 Task: Find connections with filter location Montilla with filter topic #Futurewith filter profile language Potuguese with filter current company Tata Consultancy Services with filter school Zion Matriculation Higher Secondary School with filter industry Wholesale Furniture and Home Furnishings with filter service category Copywriting with filter keywords title Accounting Staff
Action: Mouse moved to (543, 62)
Screenshot: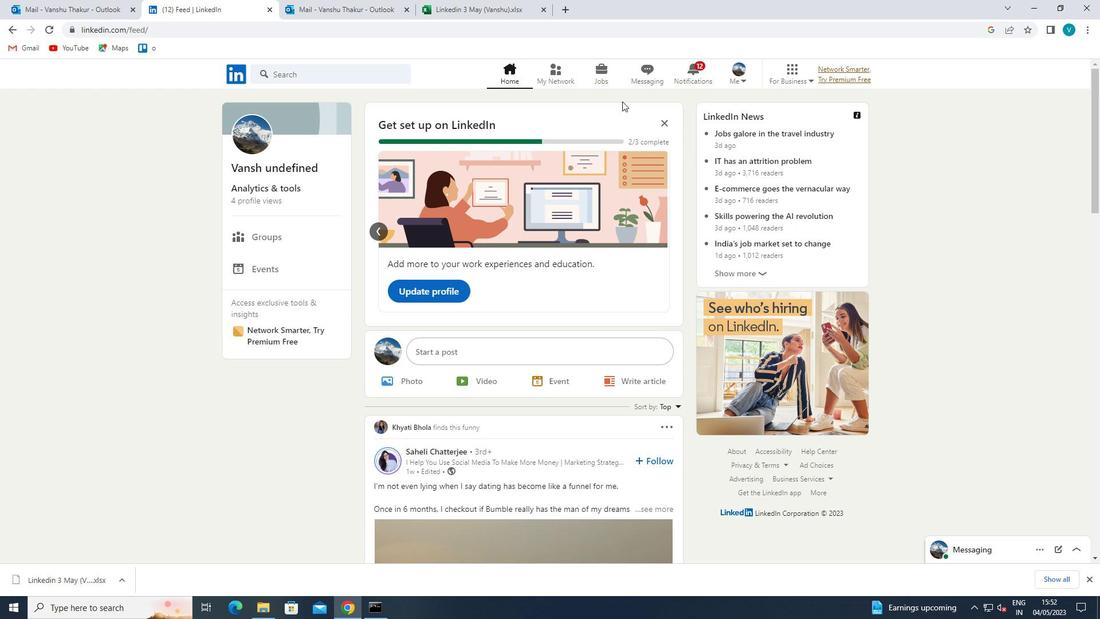 
Action: Mouse pressed left at (543, 62)
Screenshot: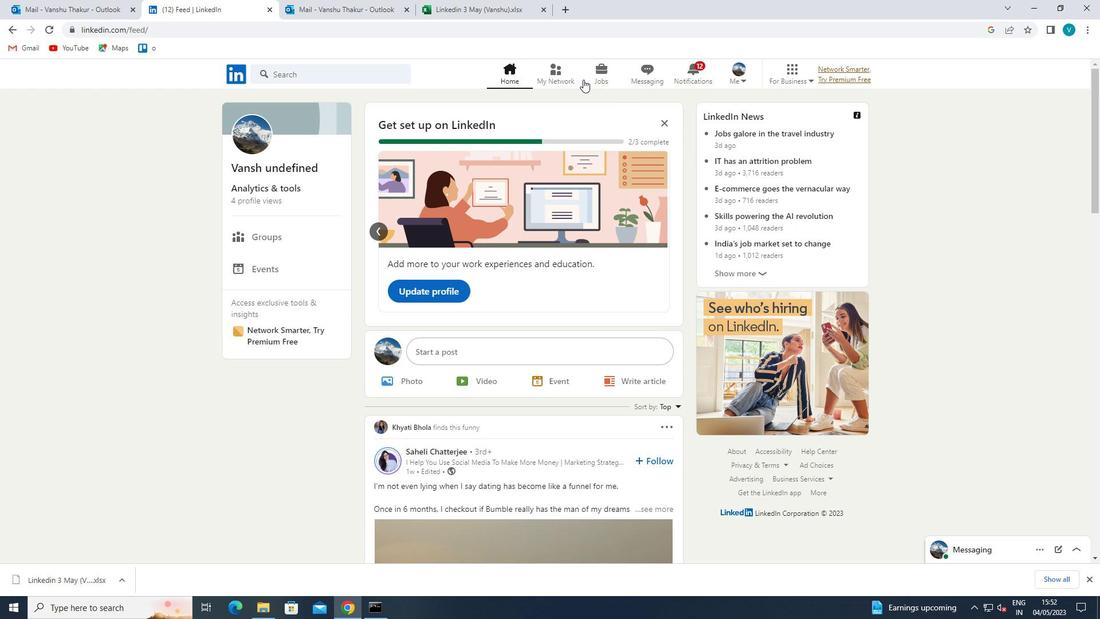 
Action: Mouse moved to (315, 141)
Screenshot: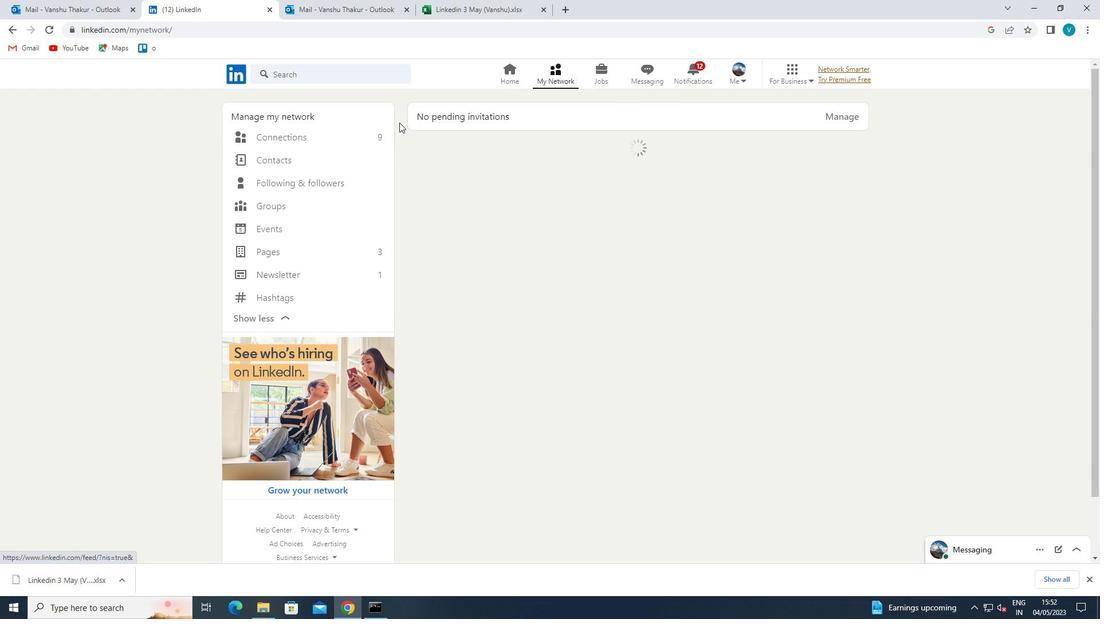 
Action: Mouse pressed left at (315, 141)
Screenshot: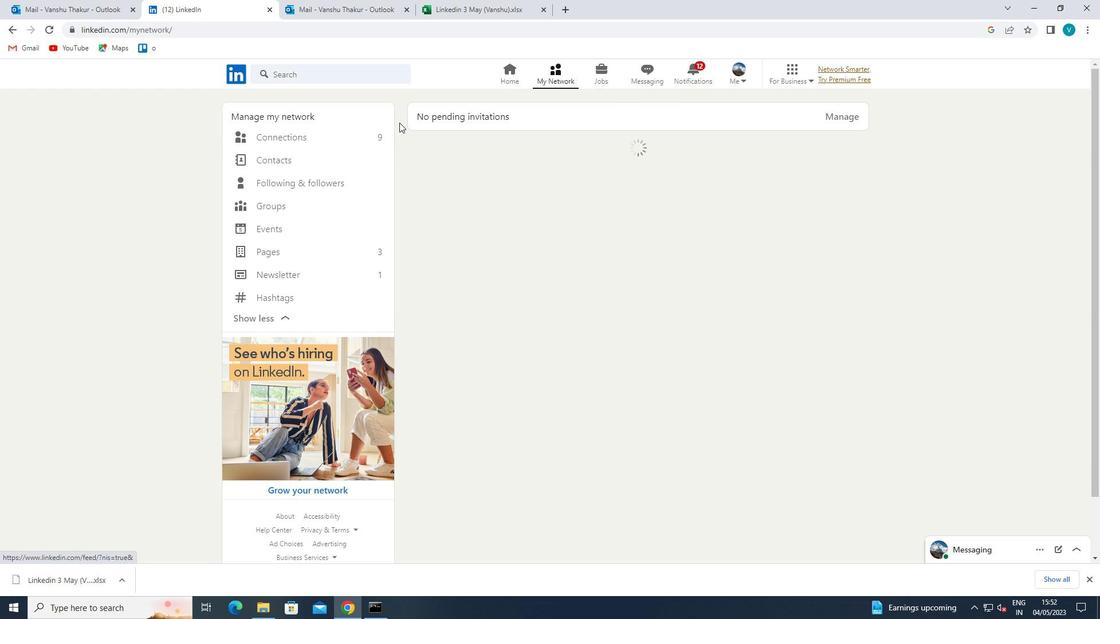 
Action: Mouse moved to (640, 134)
Screenshot: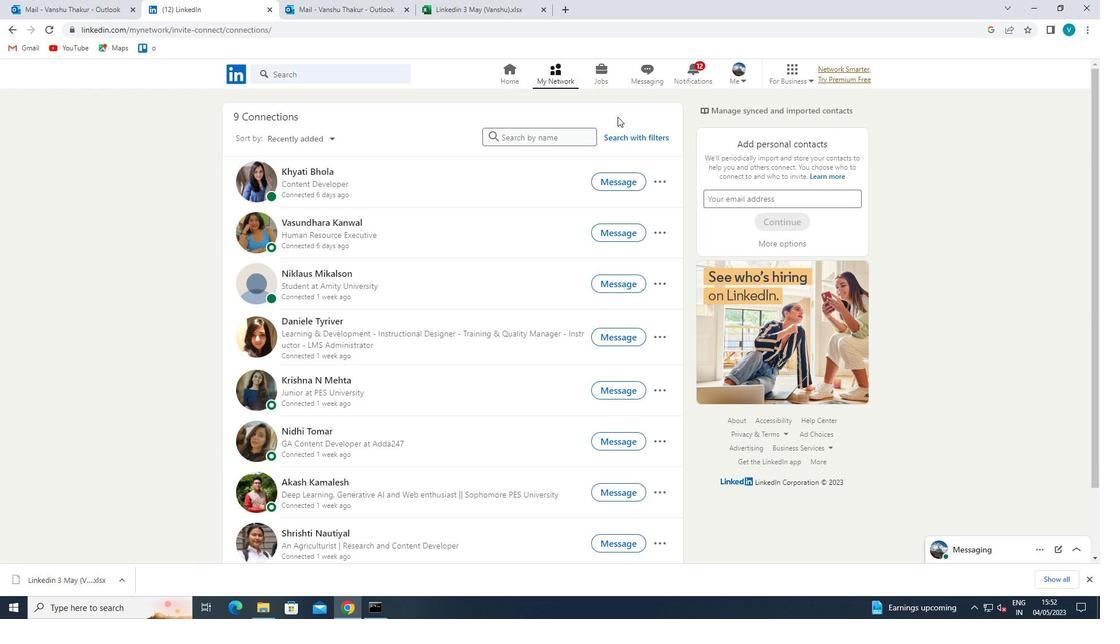 
Action: Mouse pressed left at (640, 134)
Screenshot: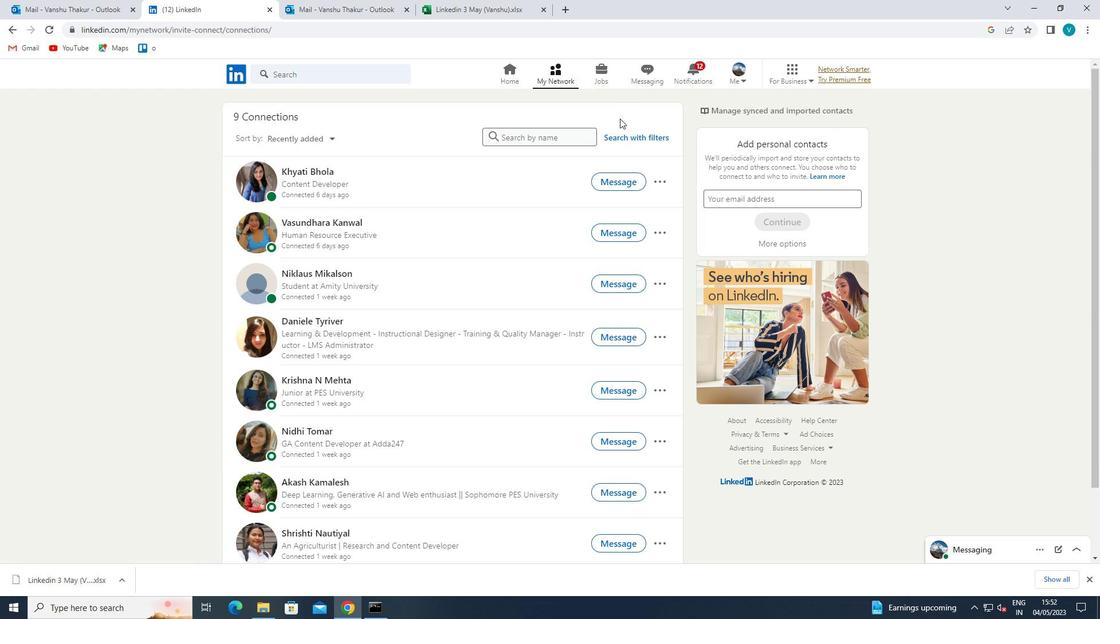 
Action: Mouse moved to (553, 111)
Screenshot: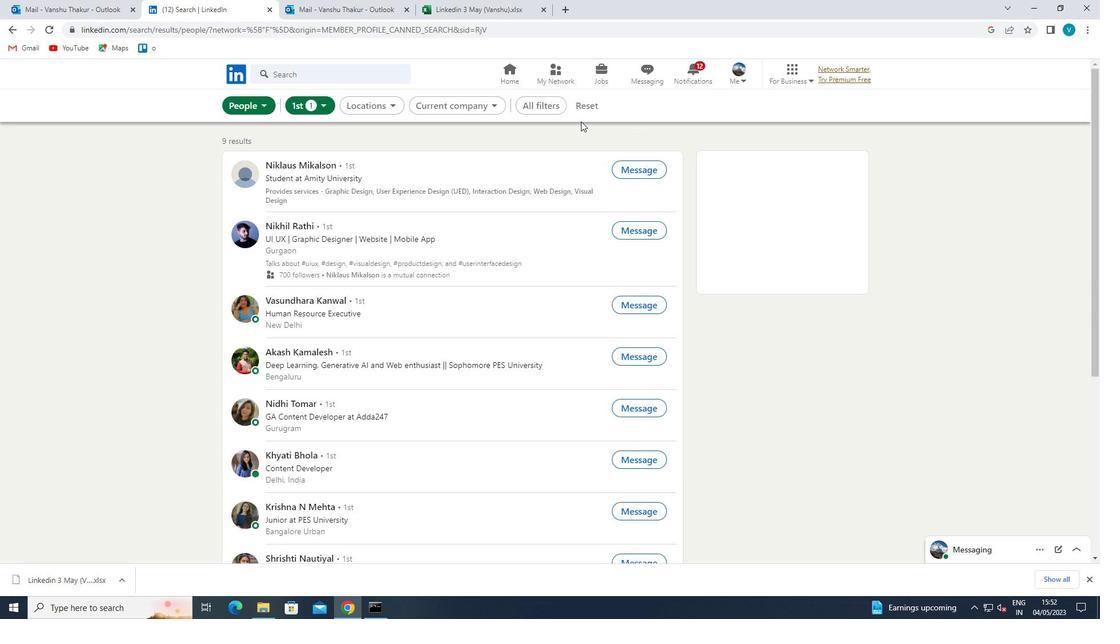 
Action: Mouse pressed left at (553, 111)
Screenshot: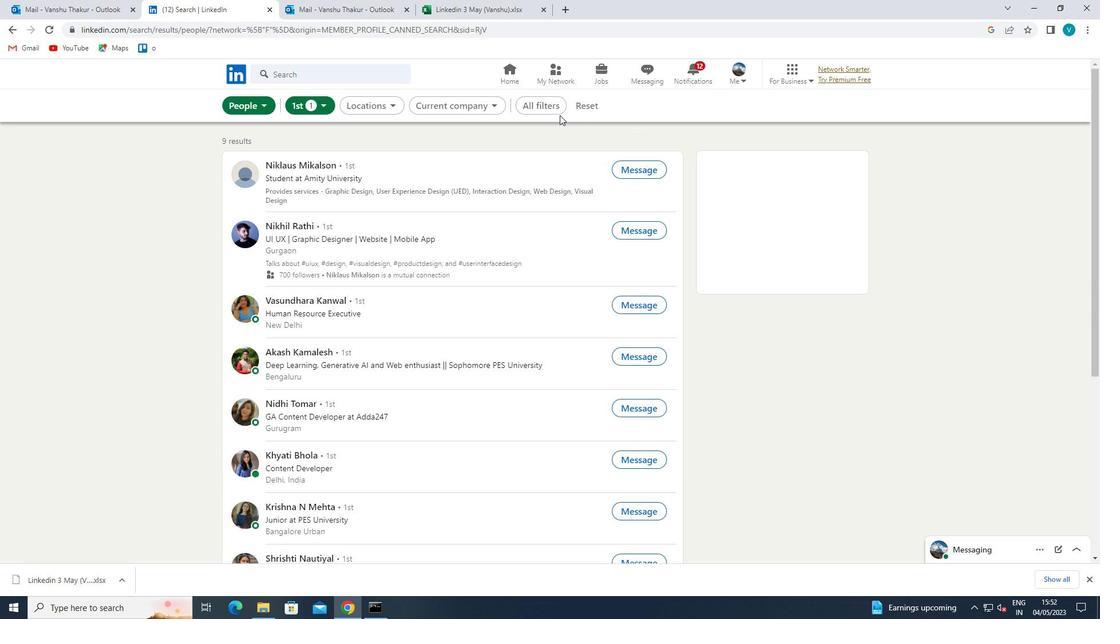 
Action: Mouse moved to (553, 110)
Screenshot: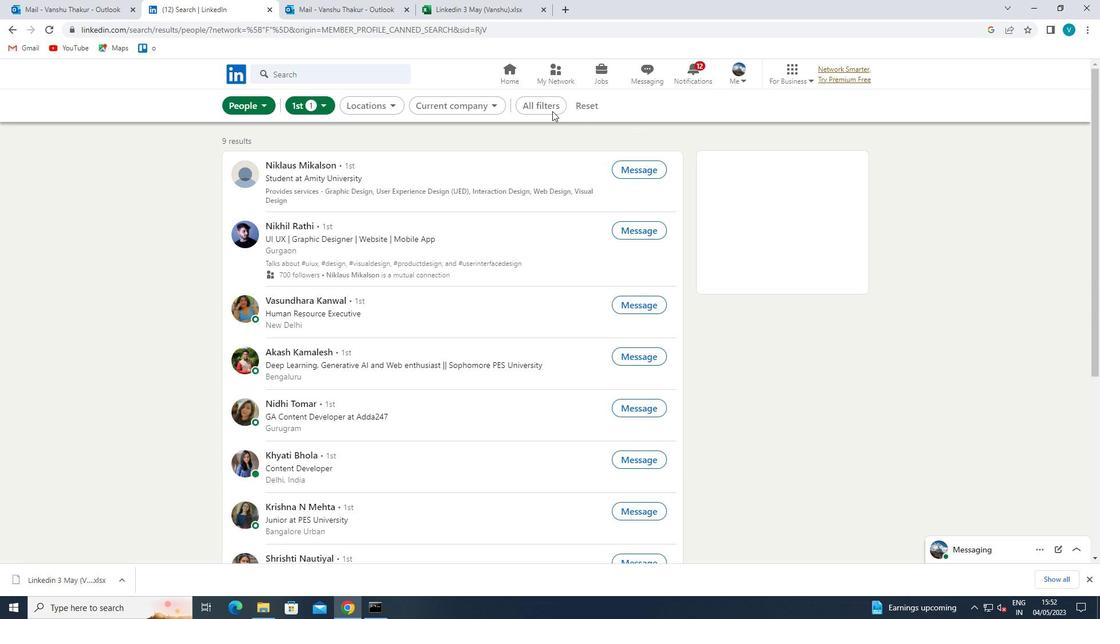 
Action: Mouse pressed left at (553, 110)
Screenshot: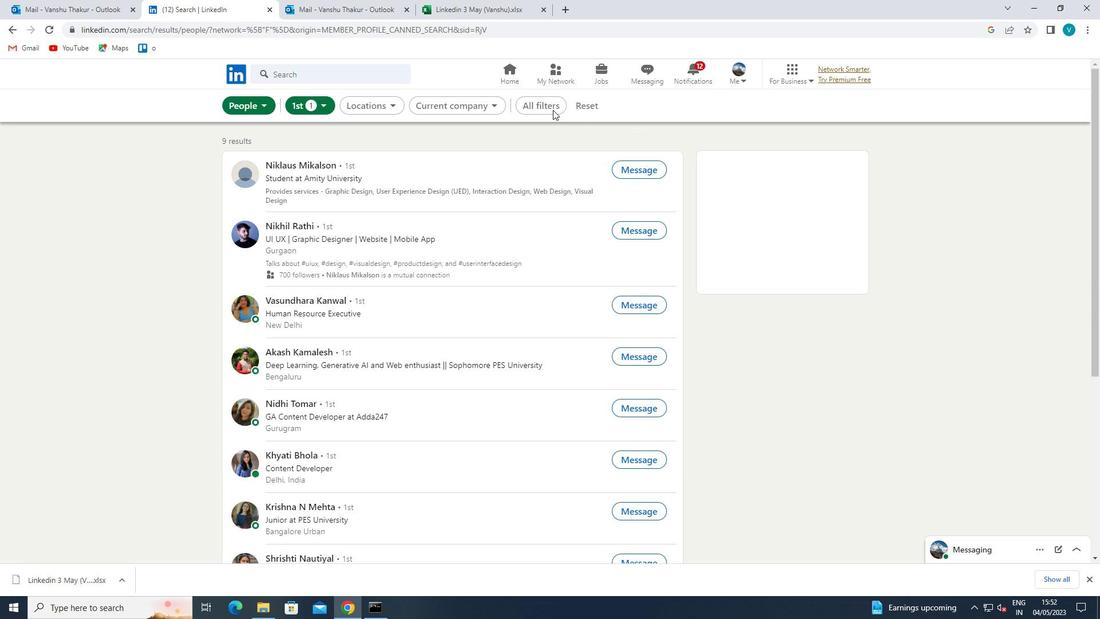 
Action: Mouse moved to (548, 101)
Screenshot: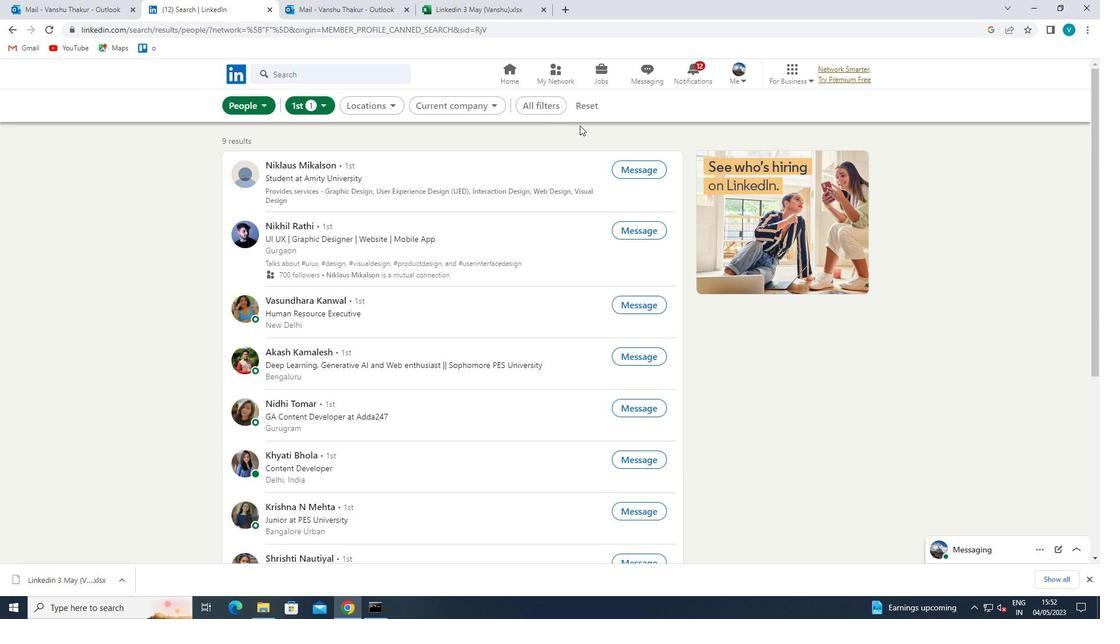 
Action: Mouse pressed left at (548, 101)
Screenshot: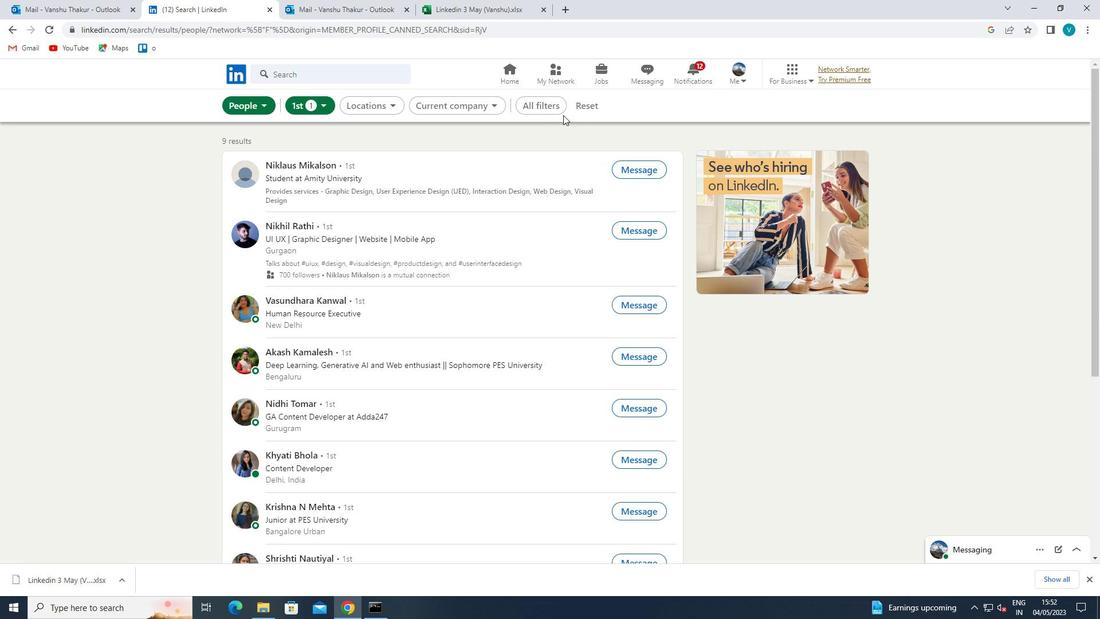 
Action: Mouse moved to (912, 232)
Screenshot: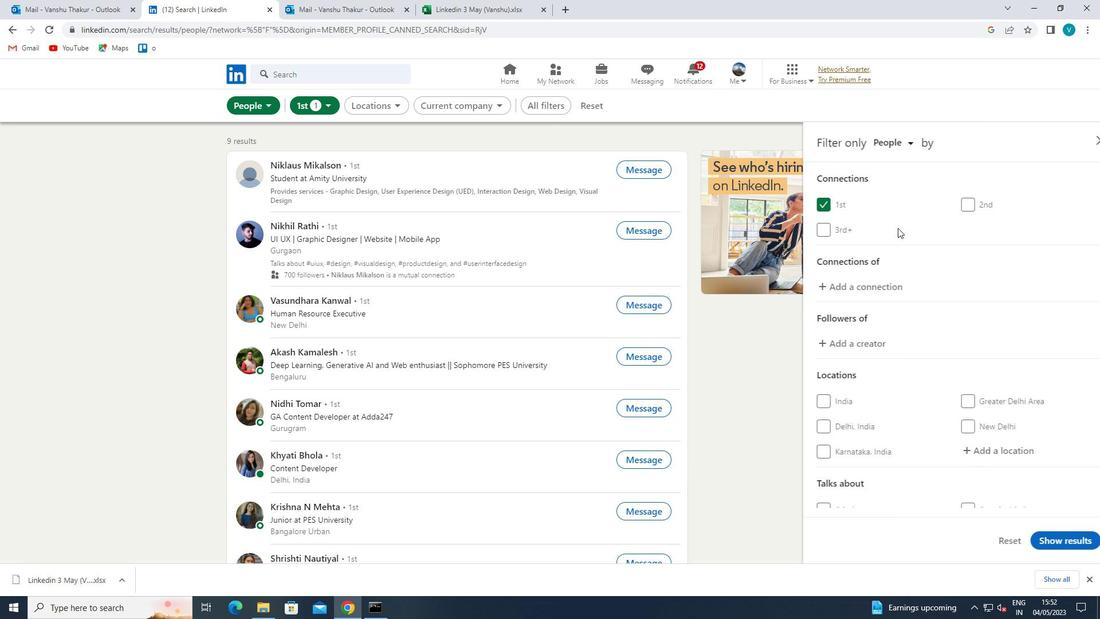 
Action: Mouse scrolled (912, 231) with delta (0, 0)
Screenshot: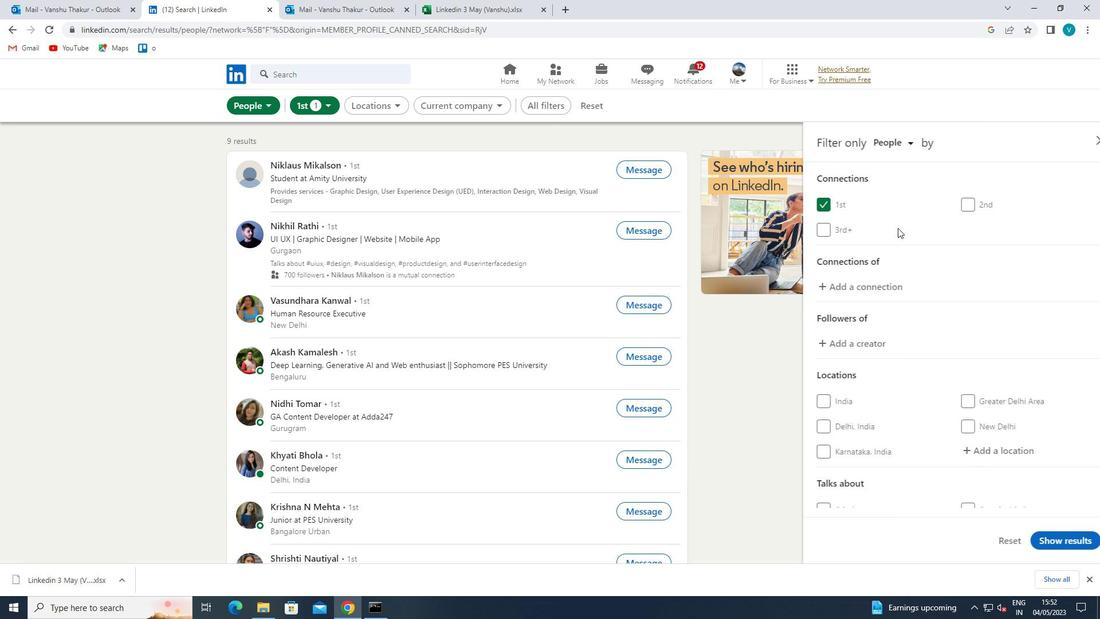 
Action: Mouse moved to (913, 234)
Screenshot: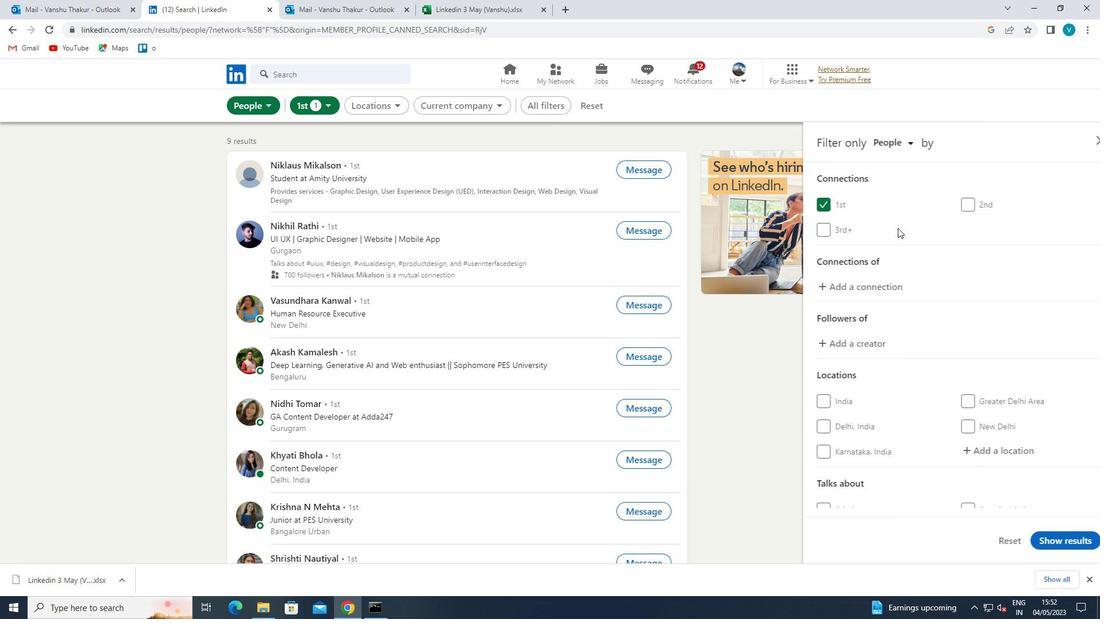
Action: Mouse scrolled (913, 233) with delta (0, 0)
Screenshot: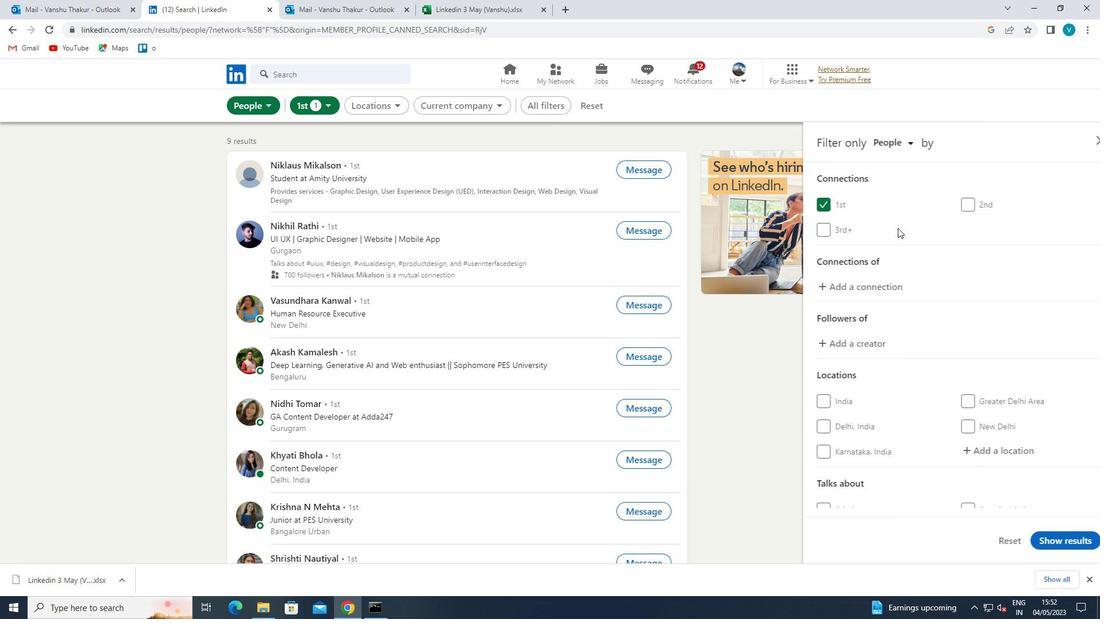 
Action: Mouse moved to (973, 325)
Screenshot: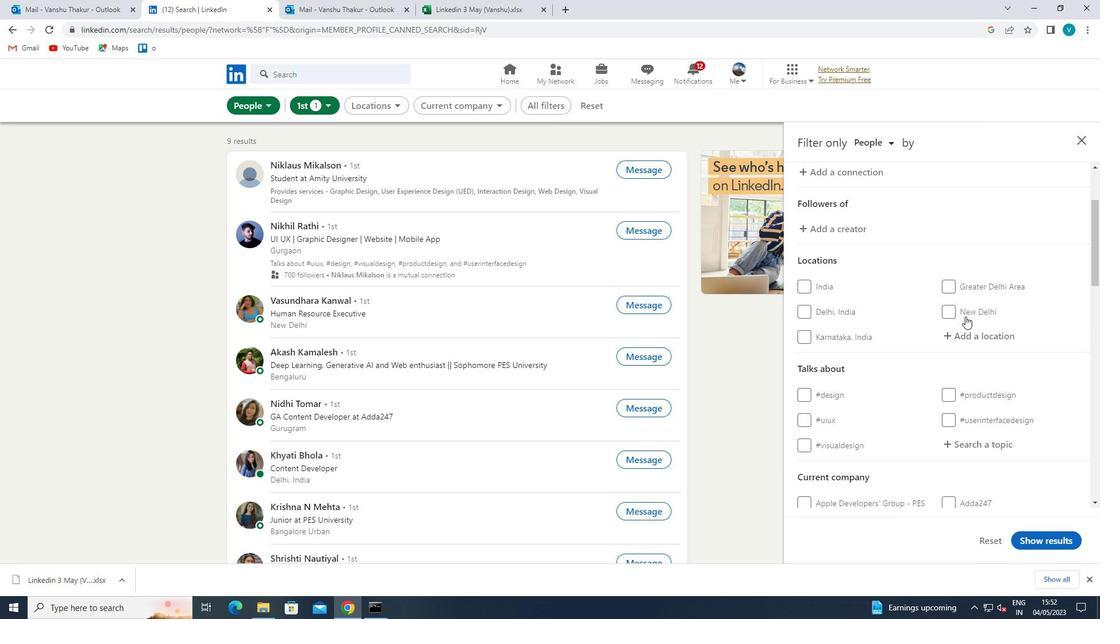 
Action: Mouse pressed left at (973, 325)
Screenshot: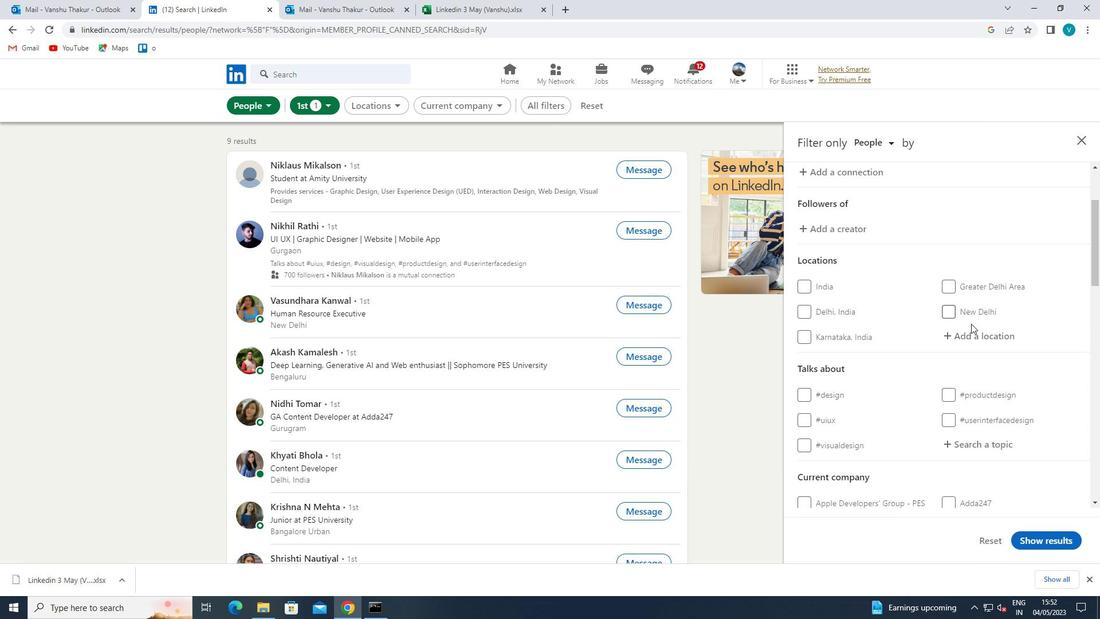 
Action: Mouse moved to (974, 327)
Screenshot: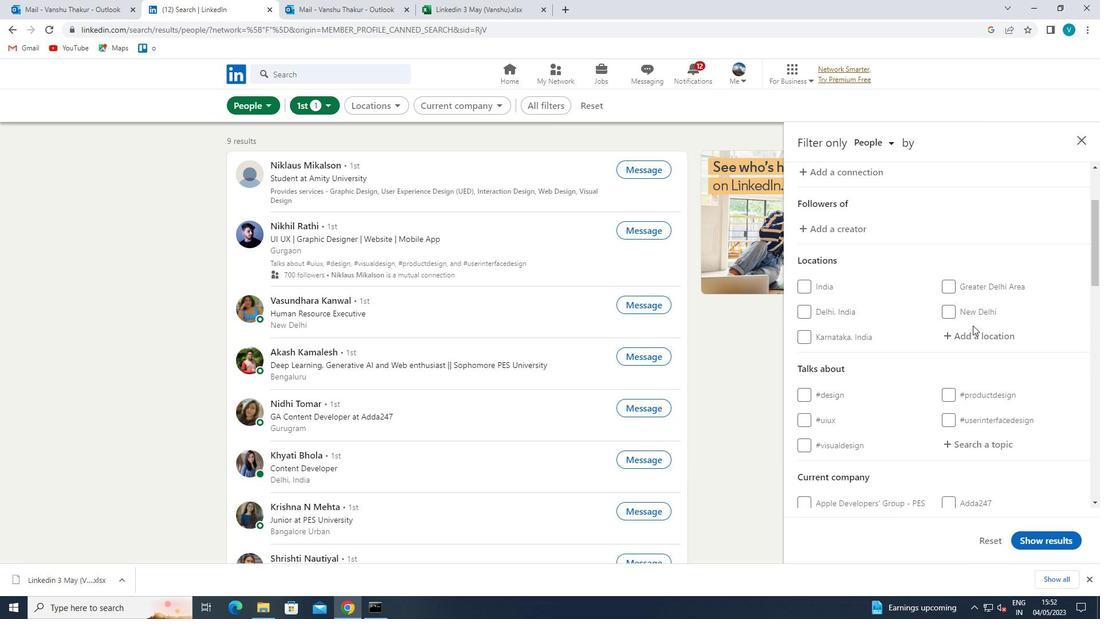 
Action: Mouse pressed left at (974, 327)
Screenshot: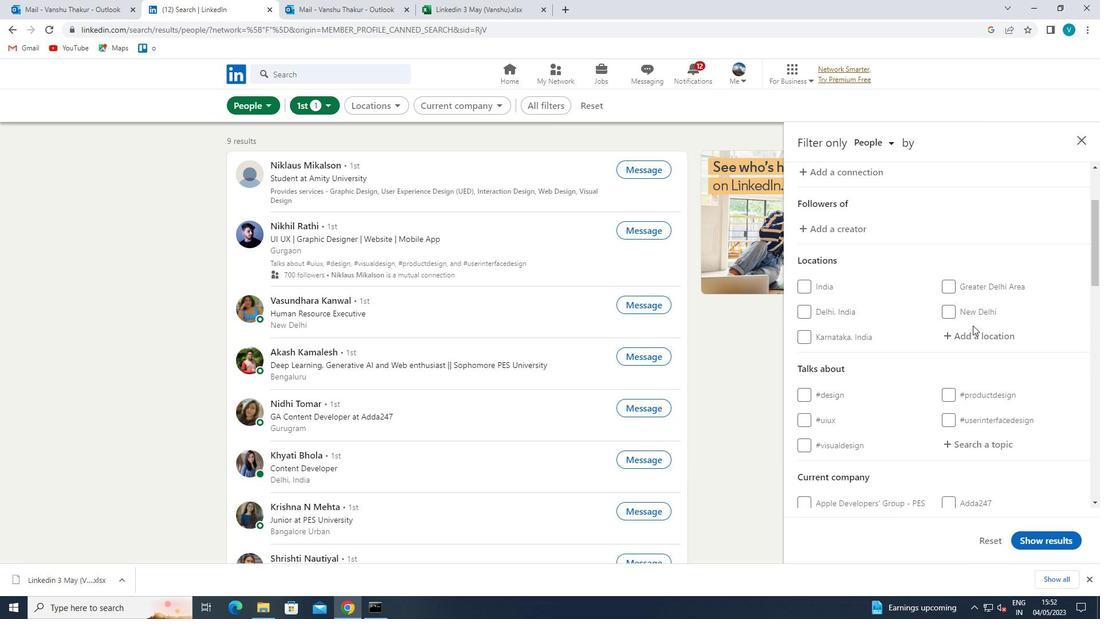 
Action: Mouse moved to (791, 223)
Screenshot: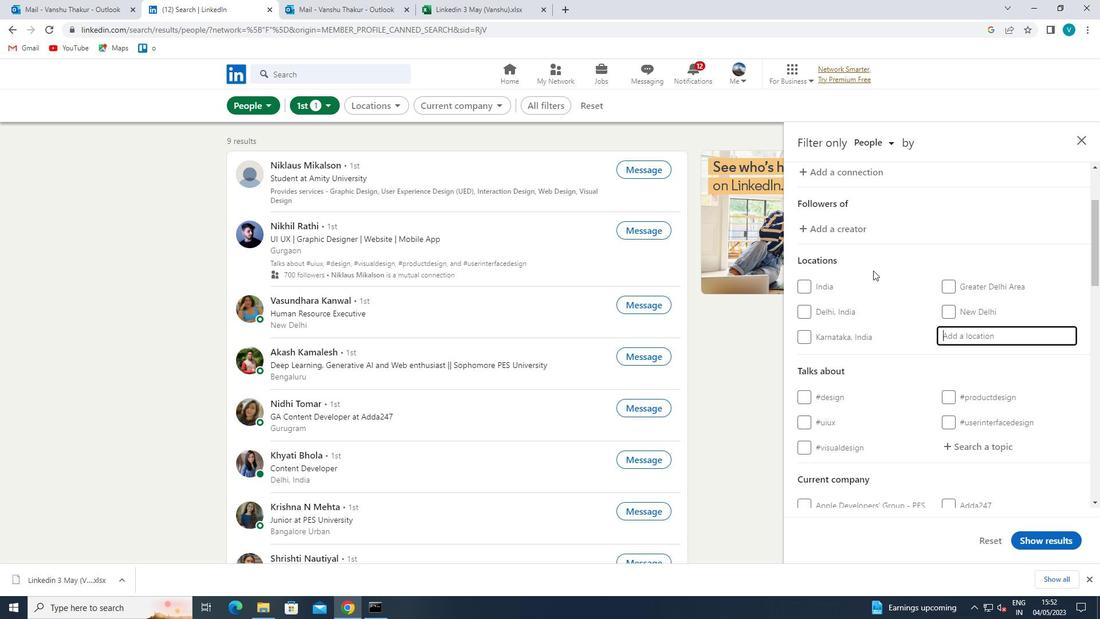
Action: Key pressed <Key.shift>MONTILLA
Screenshot: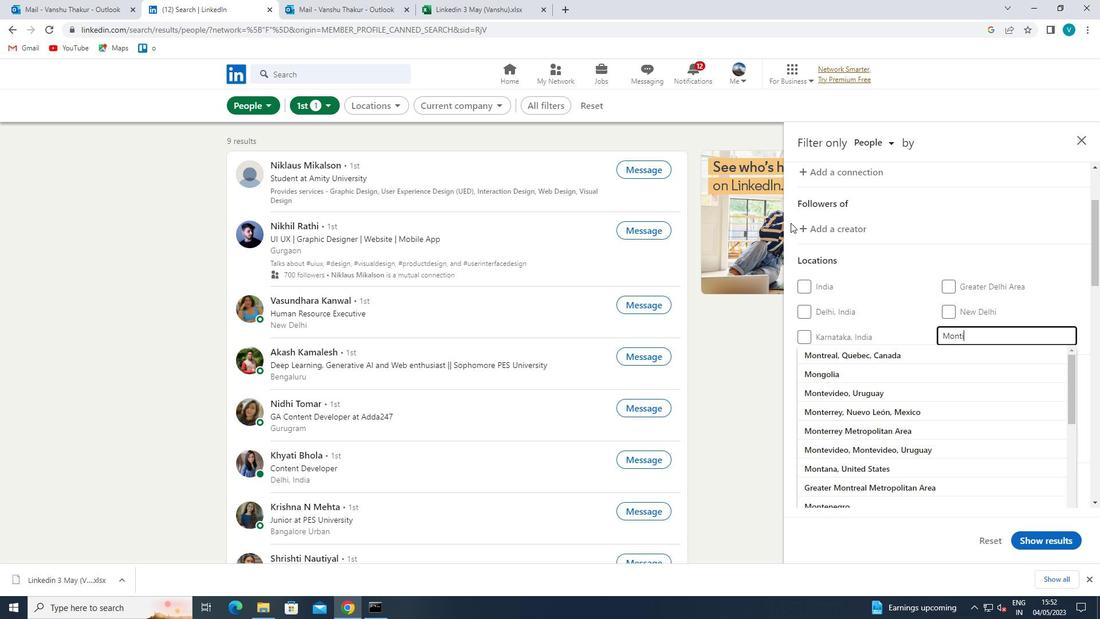 
Action: Mouse moved to (857, 358)
Screenshot: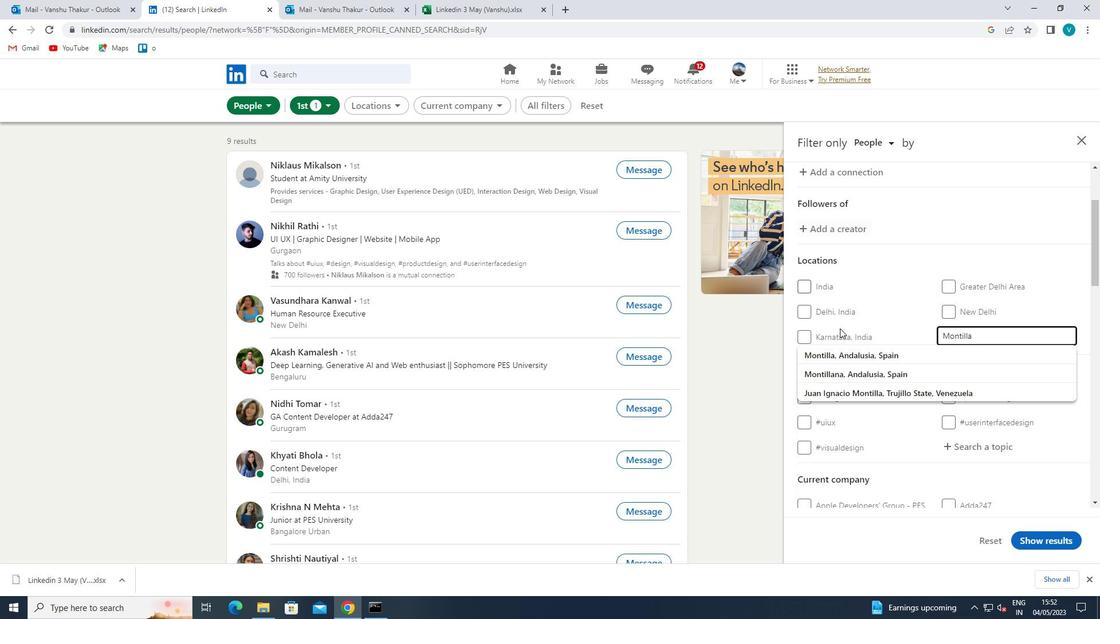 
Action: Mouse pressed left at (857, 358)
Screenshot: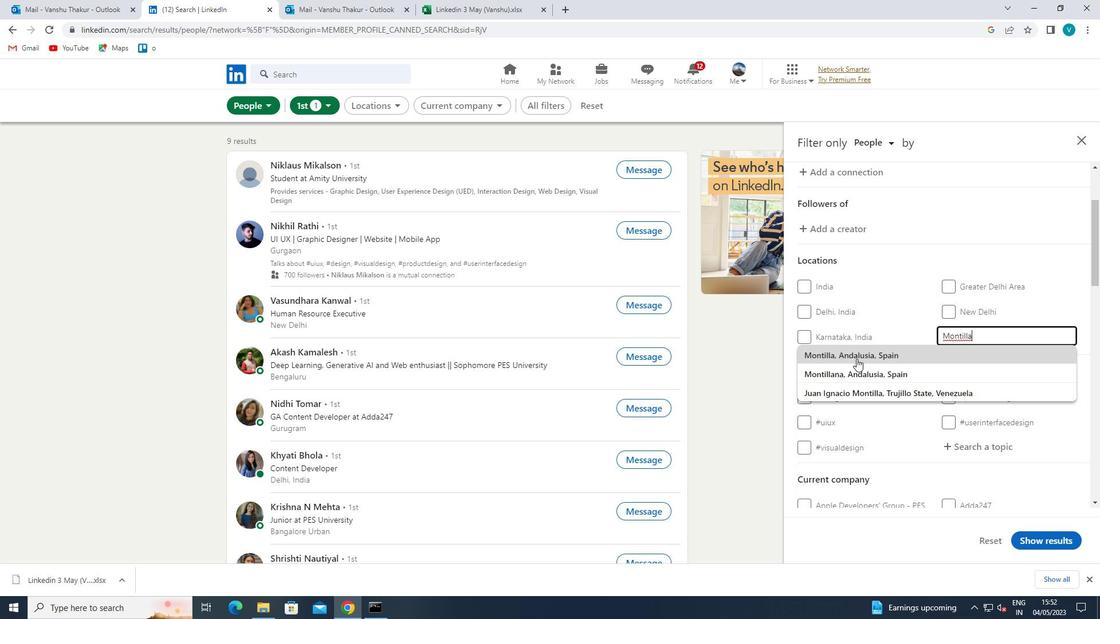 
Action: Mouse moved to (889, 326)
Screenshot: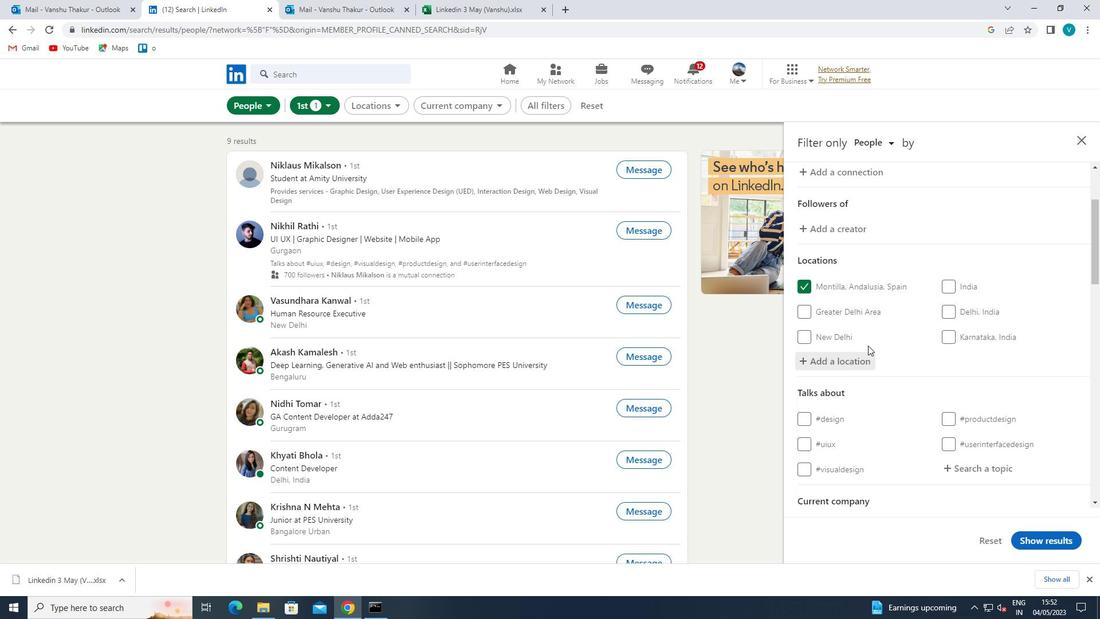 
Action: Mouse scrolled (889, 325) with delta (0, 0)
Screenshot: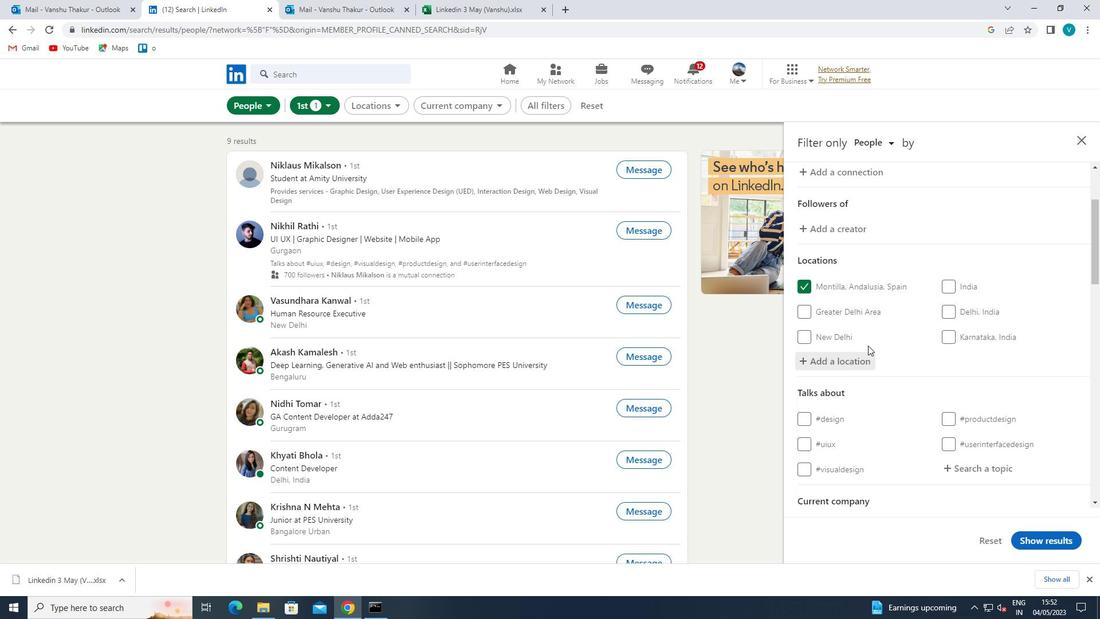 
Action: Mouse moved to (892, 323)
Screenshot: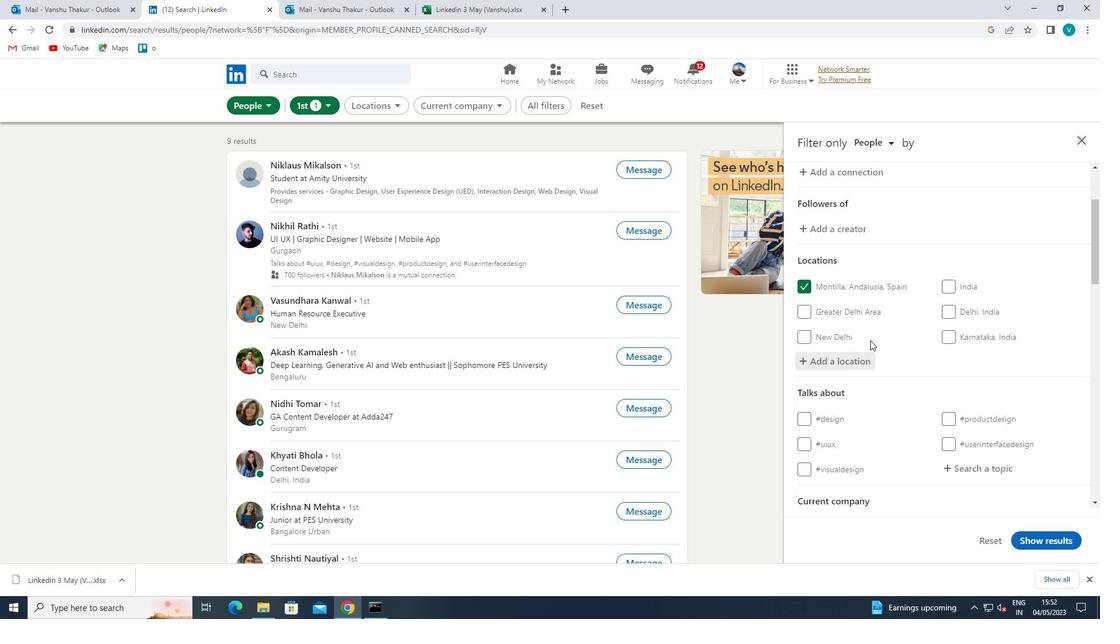 
Action: Mouse scrolled (892, 323) with delta (0, 0)
Screenshot: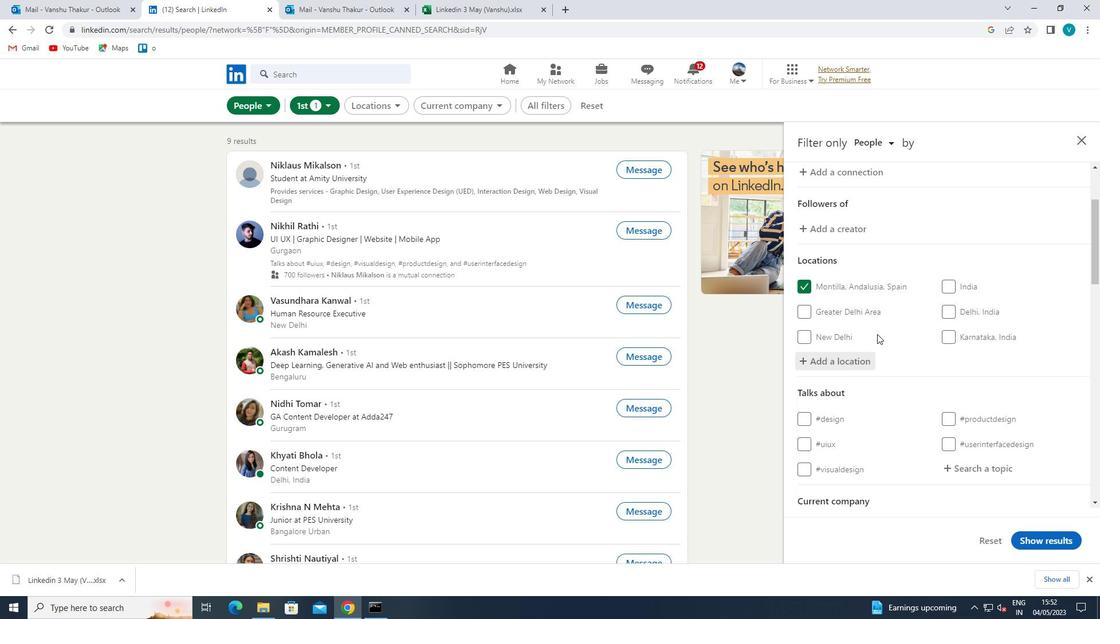 
Action: Mouse moved to (942, 344)
Screenshot: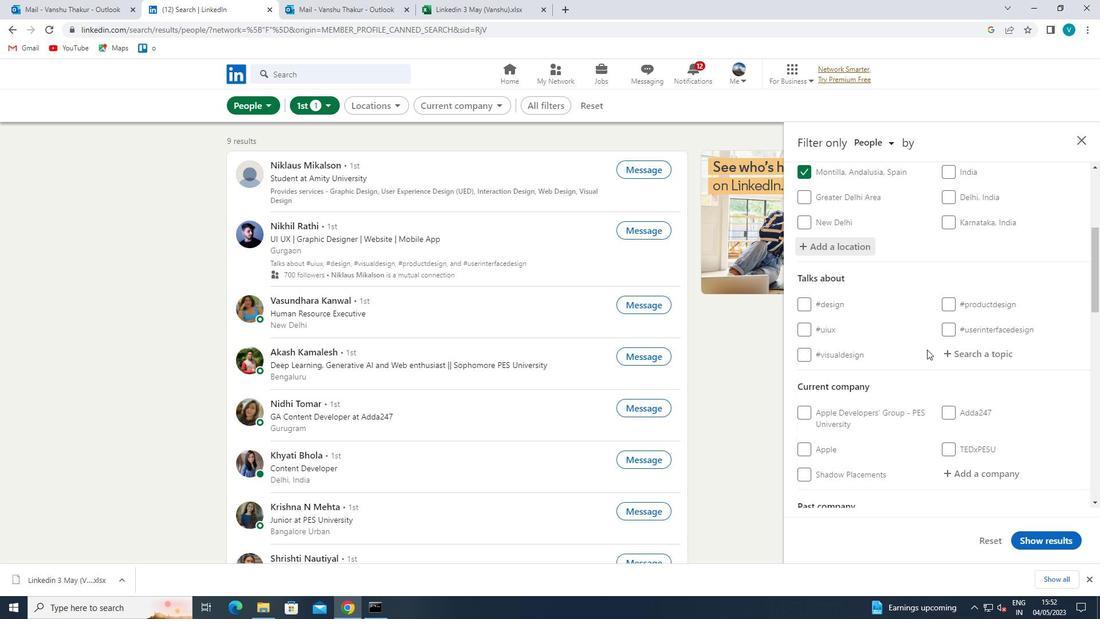 
Action: Mouse pressed left at (942, 344)
Screenshot: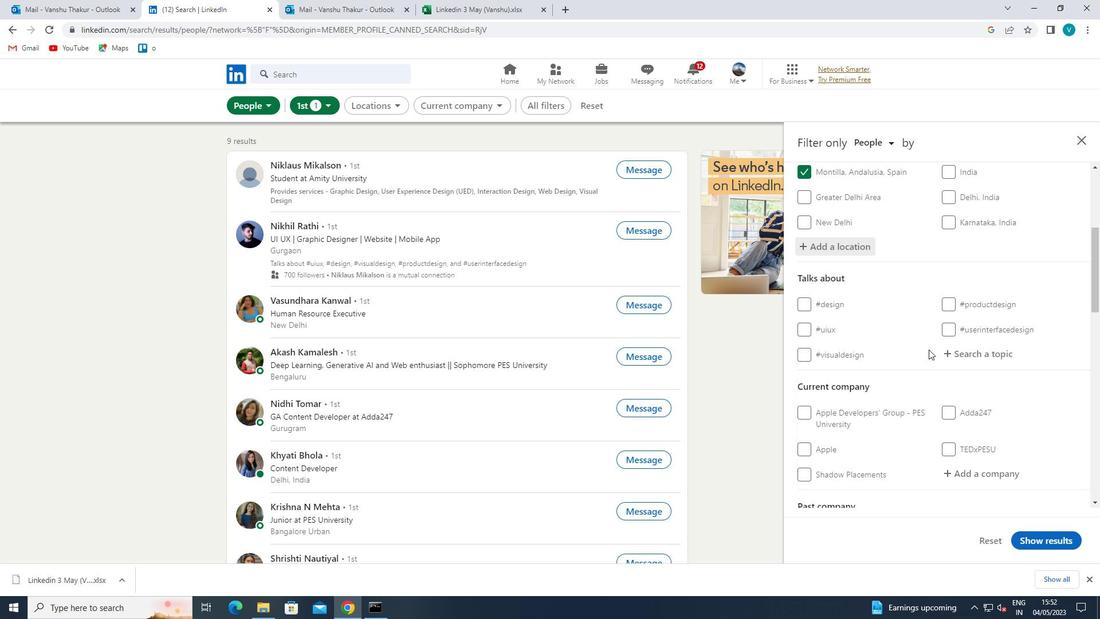 
Action: Mouse moved to (818, 290)
Screenshot: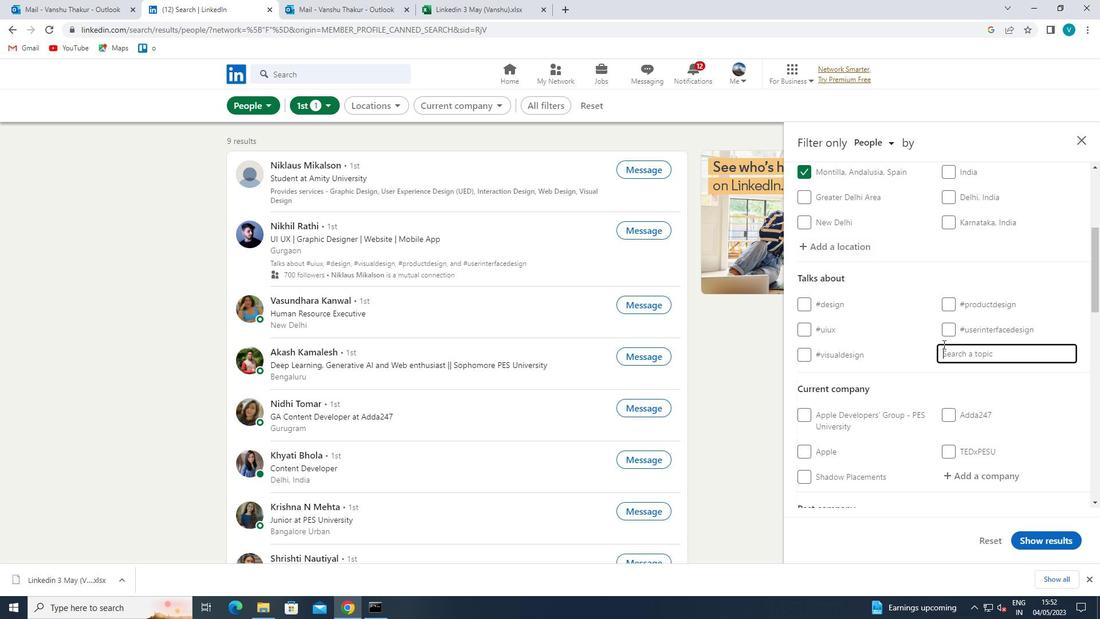 
Action: Key pressed FUTURE
Screenshot: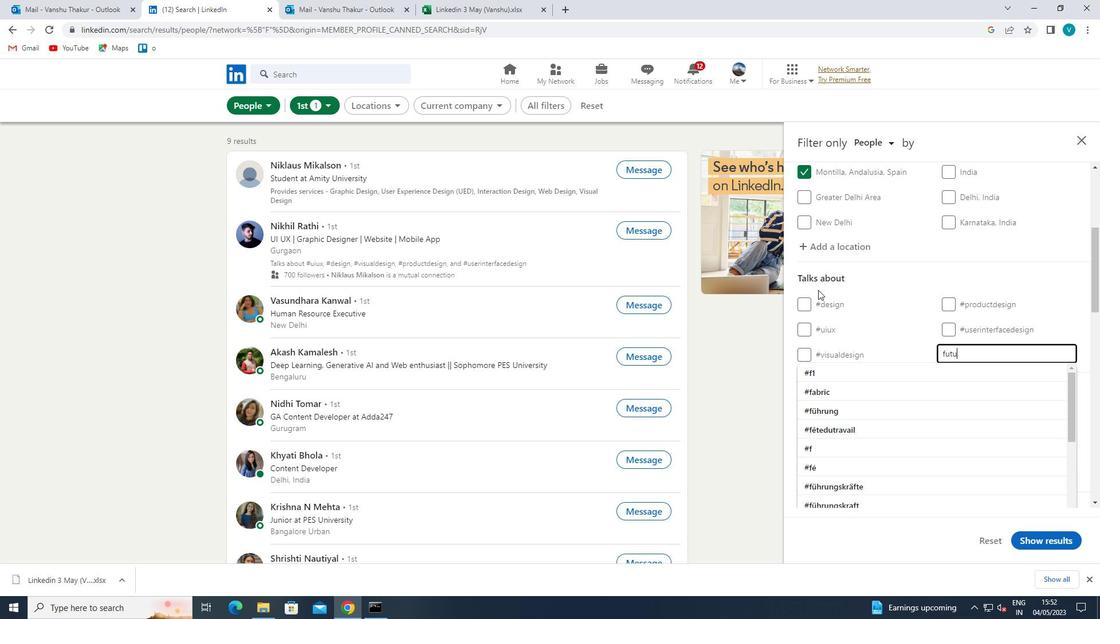 
Action: Mouse moved to (859, 368)
Screenshot: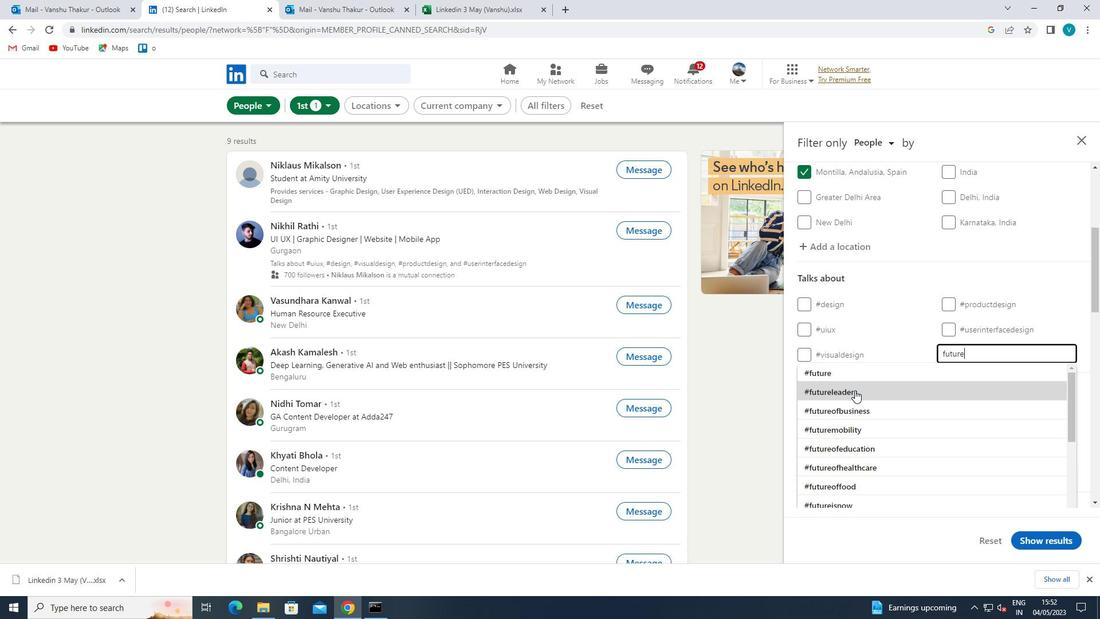 
Action: Mouse pressed left at (859, 368)
Screenshot: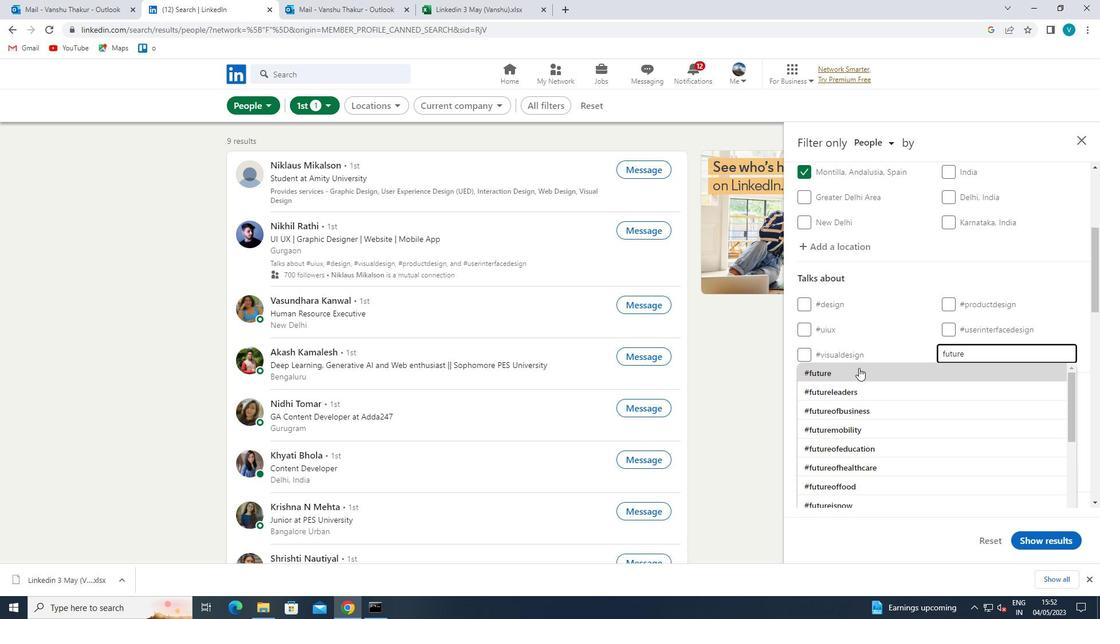 
Action: Mouse moved to (861, 366)
Screenshot: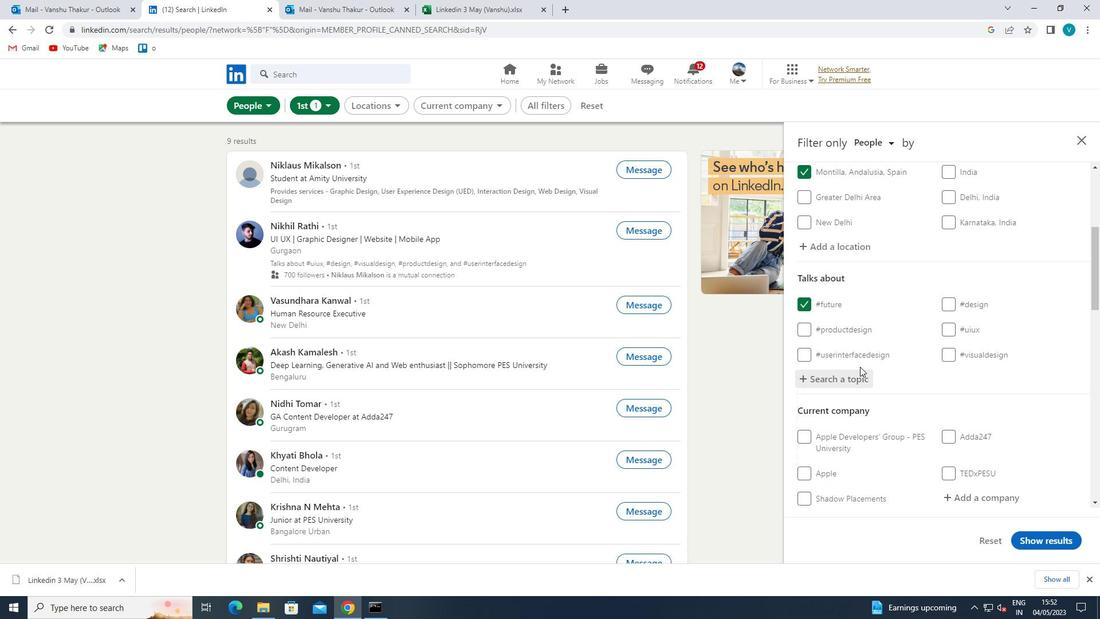 
Action: Mouse scrolled (861, 365) with delta (0, 0)
Screenshot: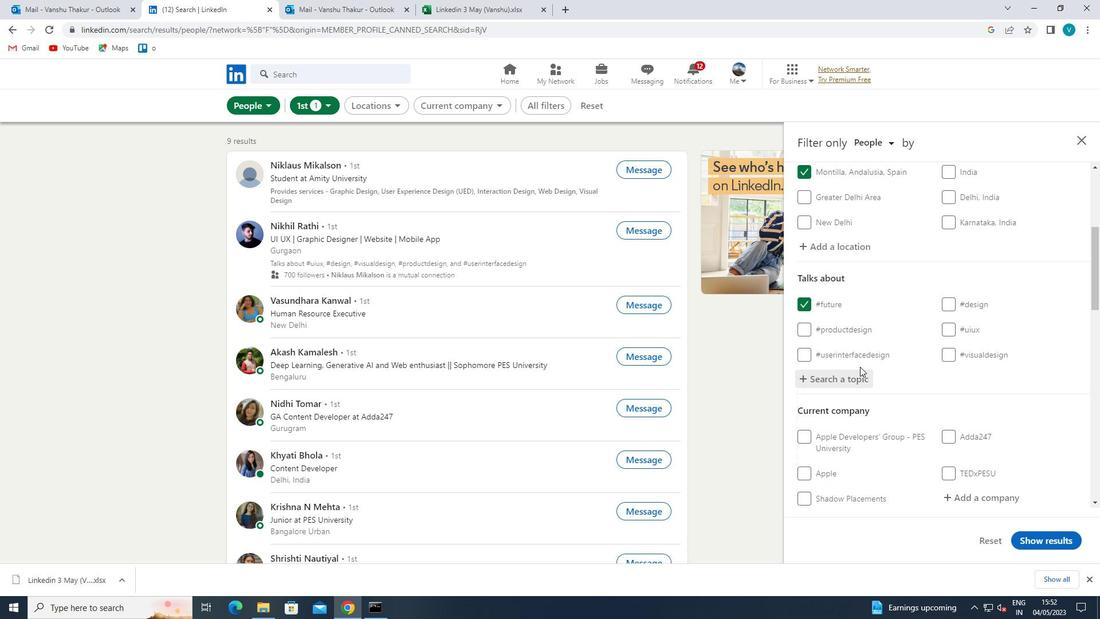 
Action: Mouse moved to (862, 366)
Screenshot: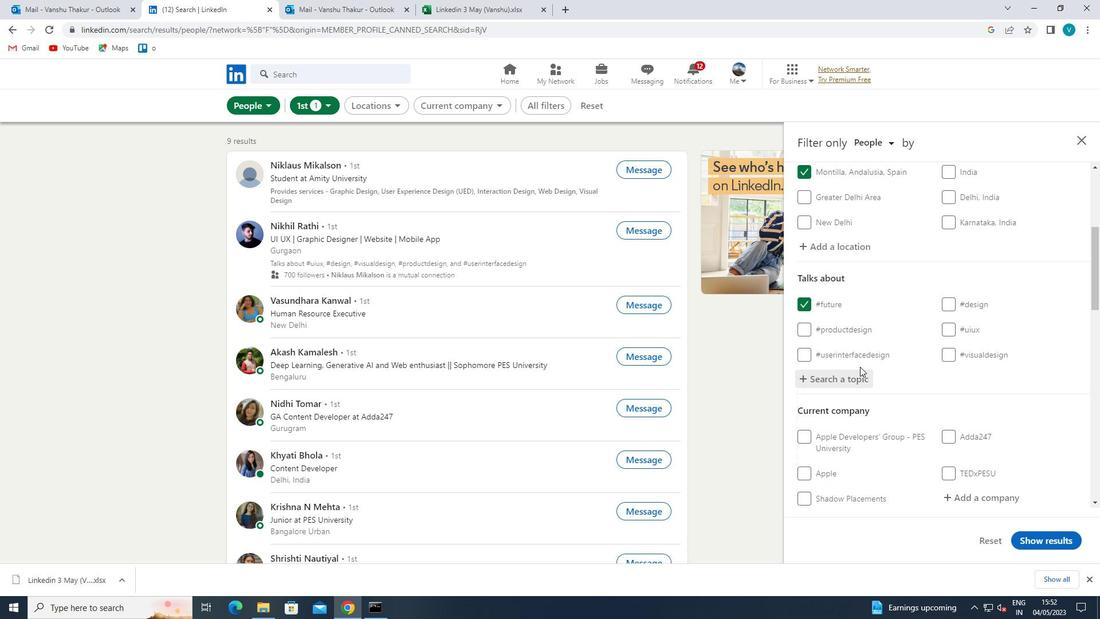 
Action: Mouse scrolled (862, 365) with delta (0, 0)
Screenshot: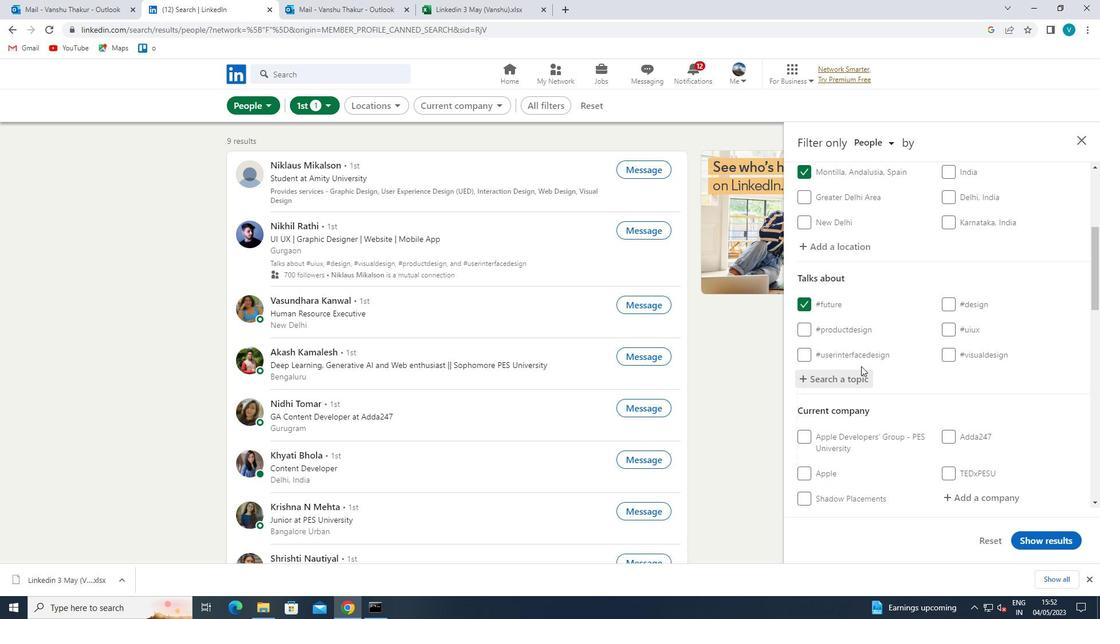 
Action: Mouse moved to (863, 366)
Screenshot: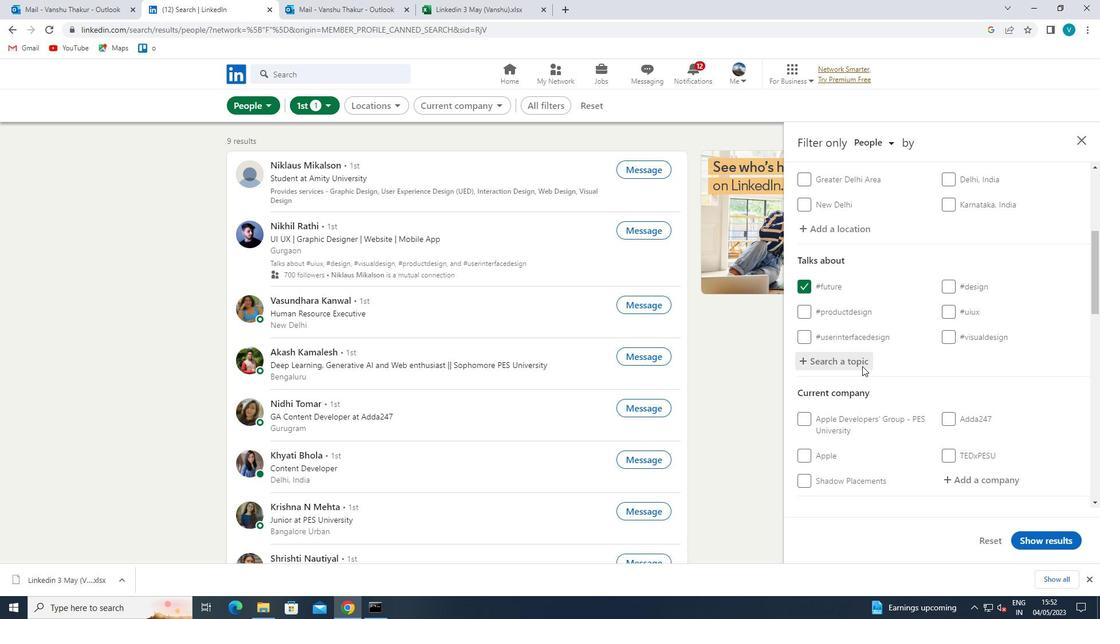 
Action: Mouse scrolled (863, 365) with delta (0, 0)
Screenshot: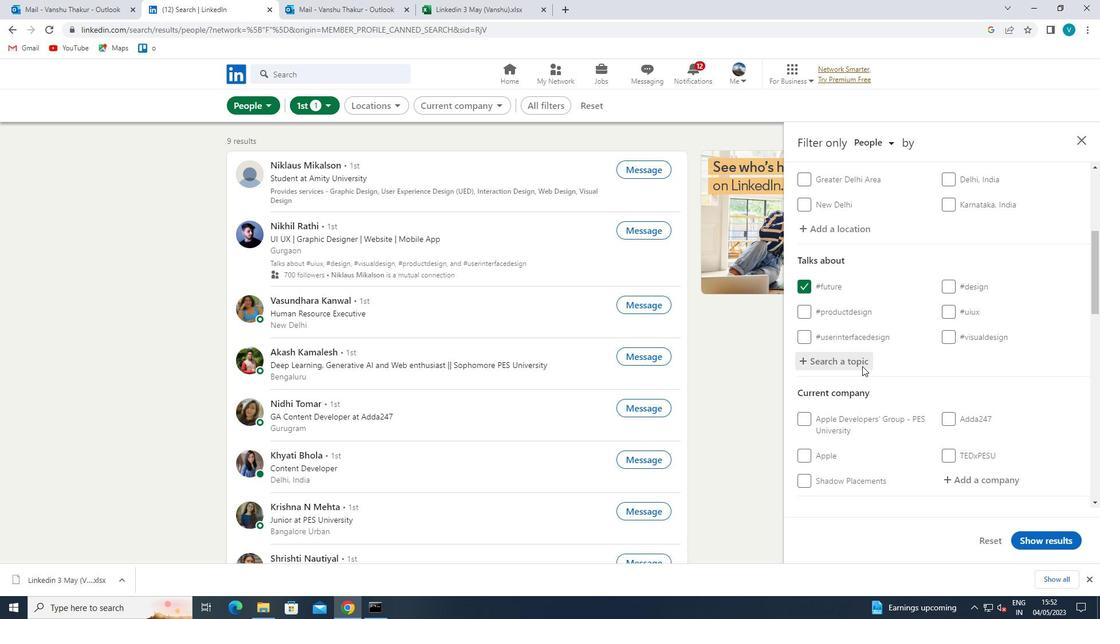 
Action: Mouse moved to (977, 325)
Screenshot: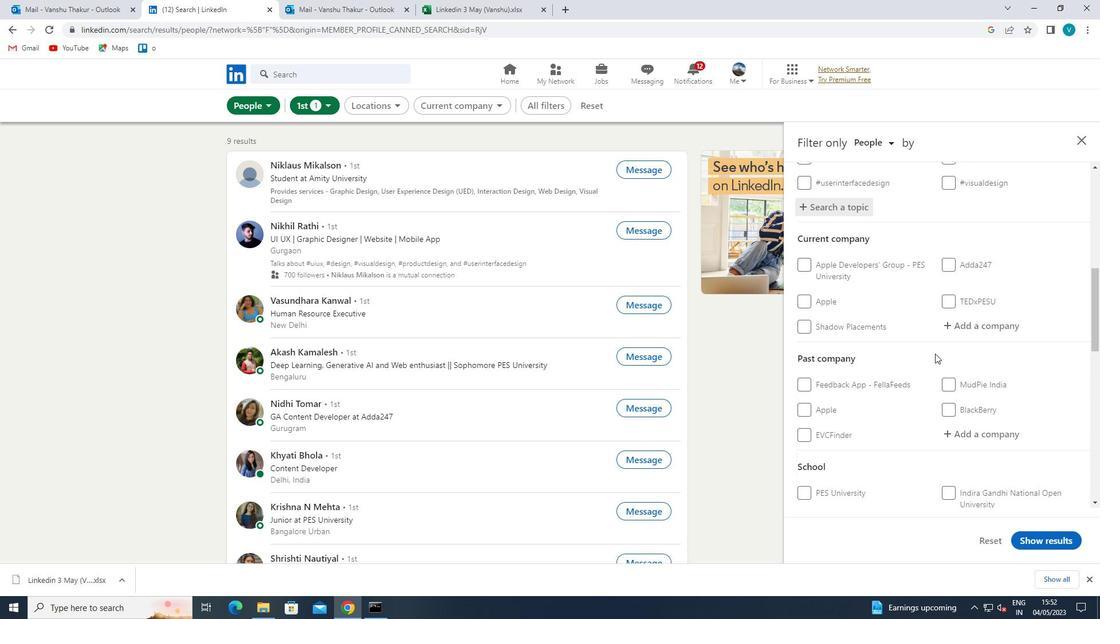 
Action: Mouse pressed left at (977, 325)
Screenshot: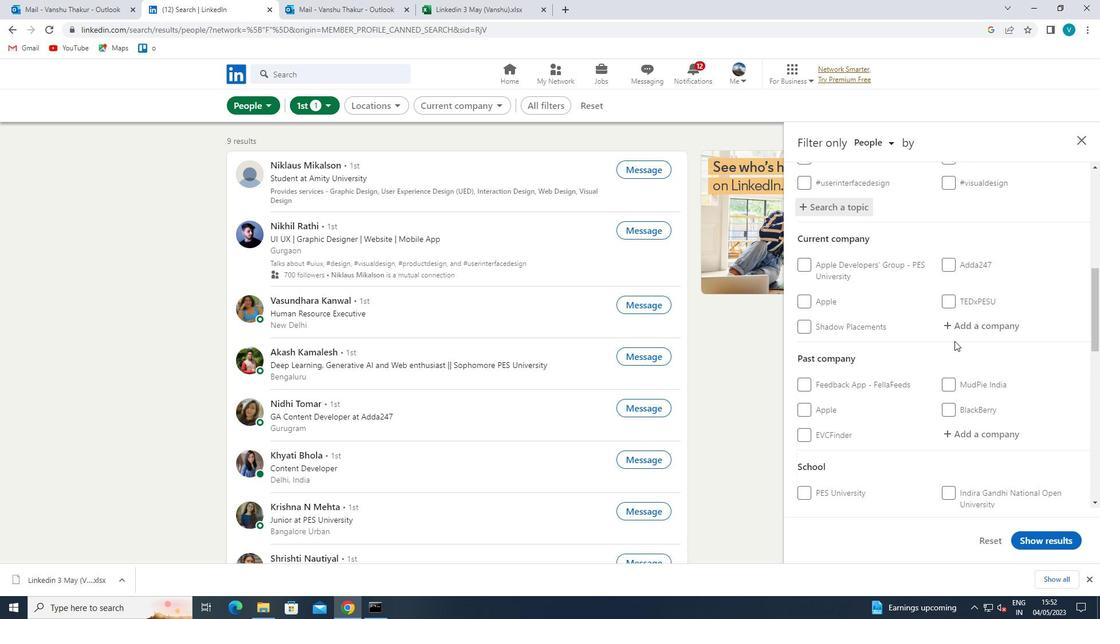 
Action: Mouse moved to (846, 321)
Screenshot: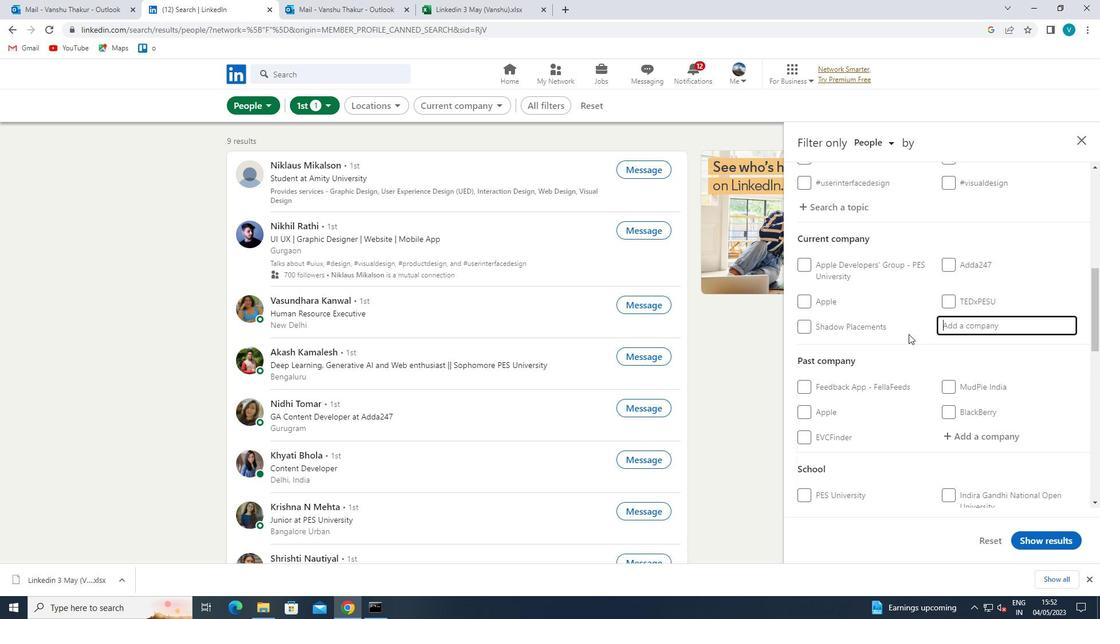 
Action: Key pressed <Key.shift>TATA
Screenshot: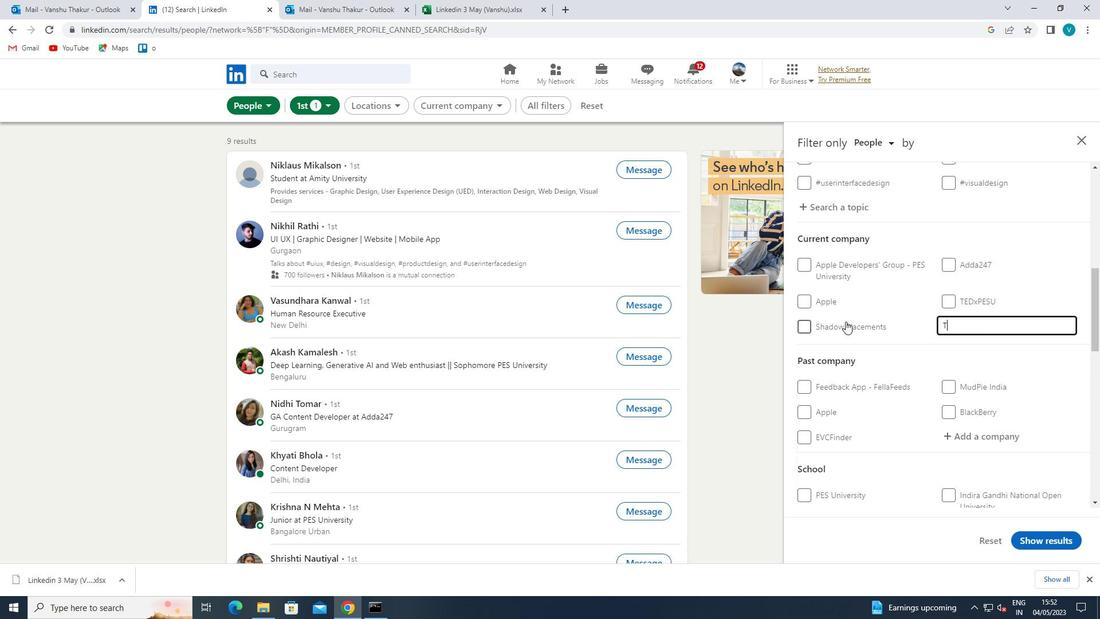 
Action: Mouse moved to (896, 406)
Screenshot: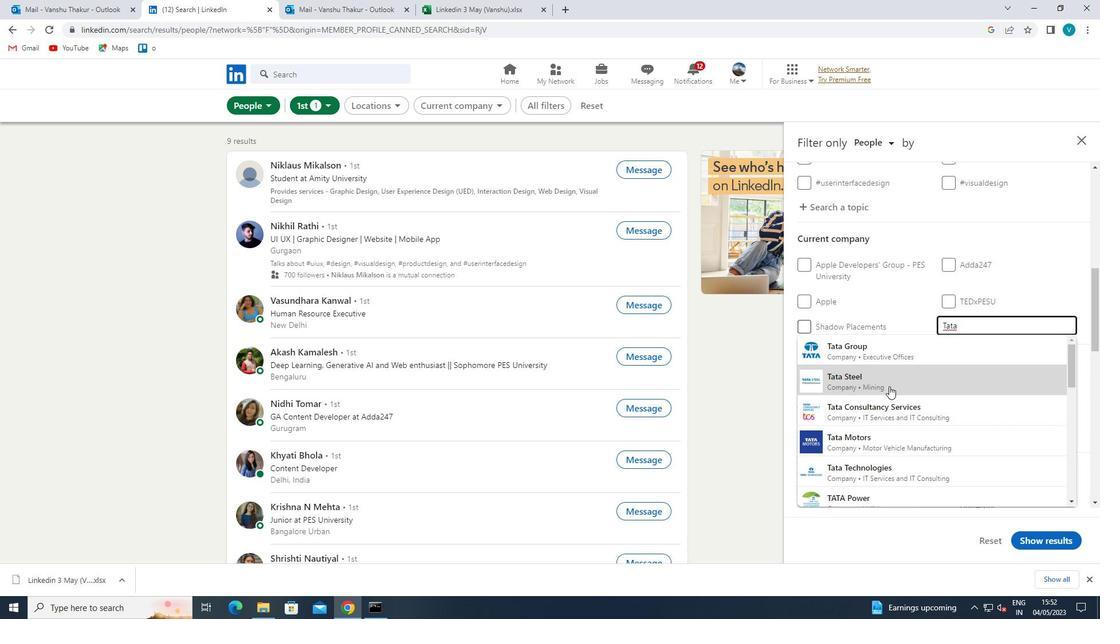 
Action: Mouse pressed left at (896, 406)
Screenshot: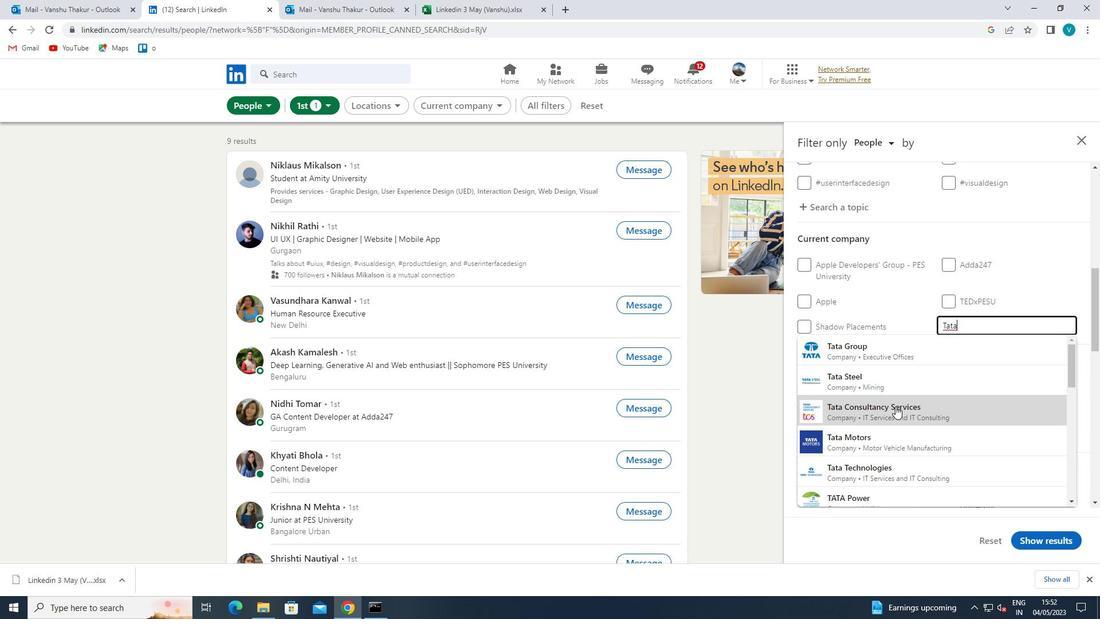 
Action: Mouse moved to (919, 351)
Screenshot: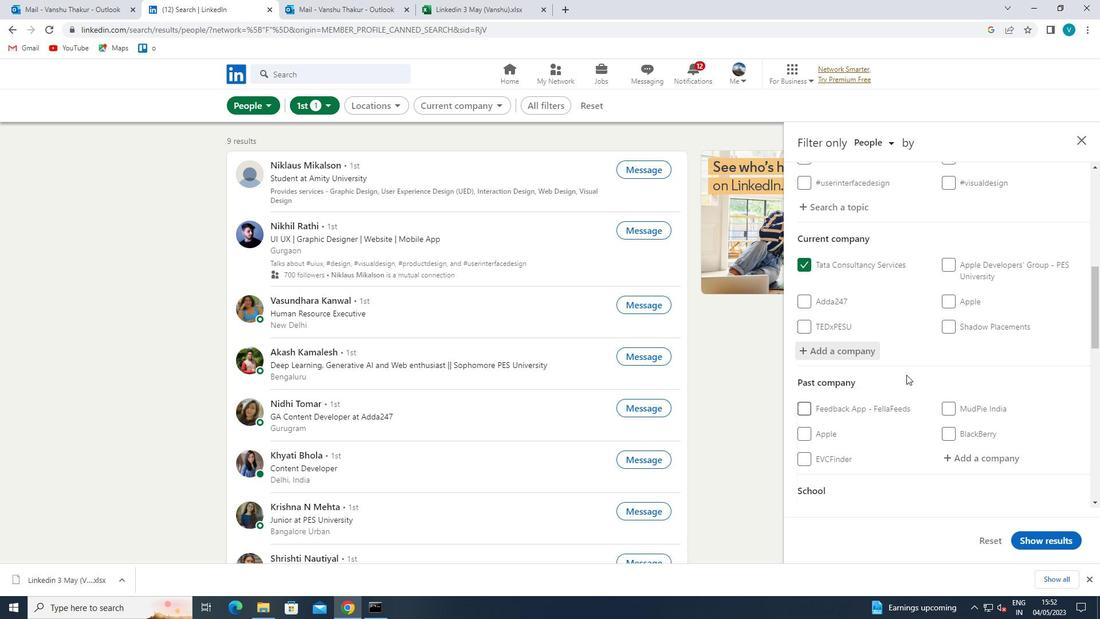 
Action: Mouse scrolled (919, 350) with delta (0, 0)
Screenshot: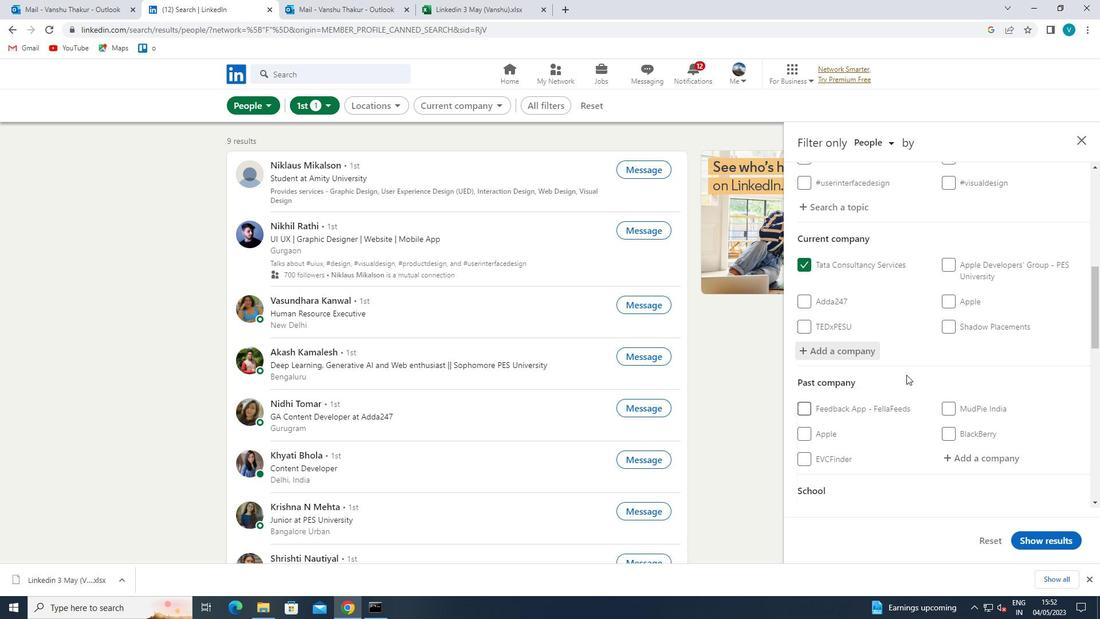 
Action: Mouse moved to (926, 346)
Screenshot: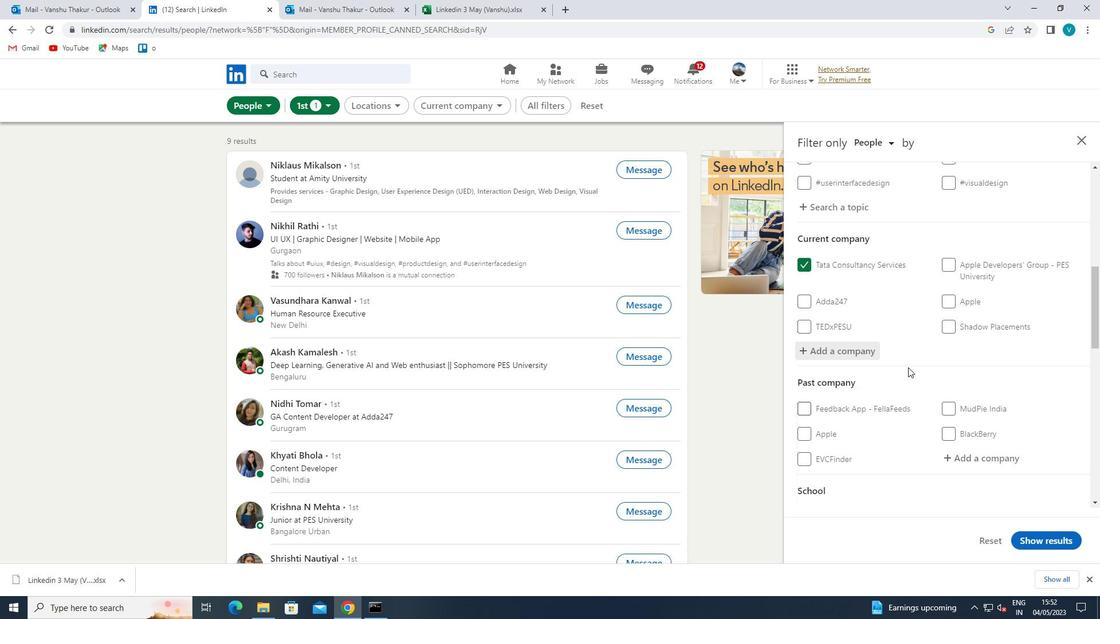 
Action: Mouse scrolled (926, 346) with delta (0, 0)
Screenshot: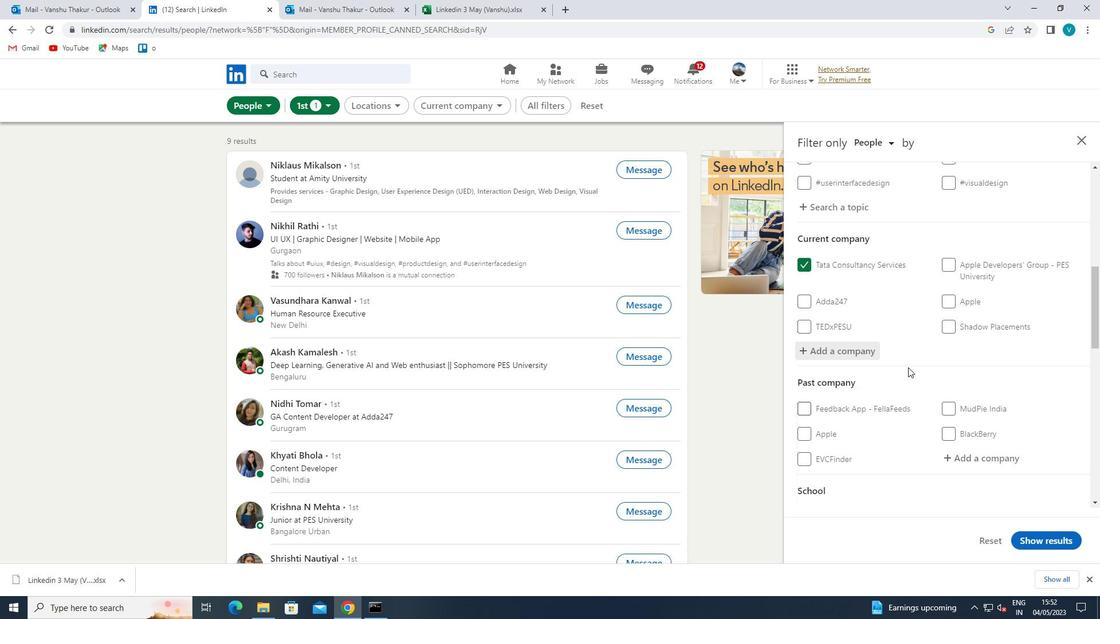 
Action: Mouse moved to (927, 345)
Screenshot: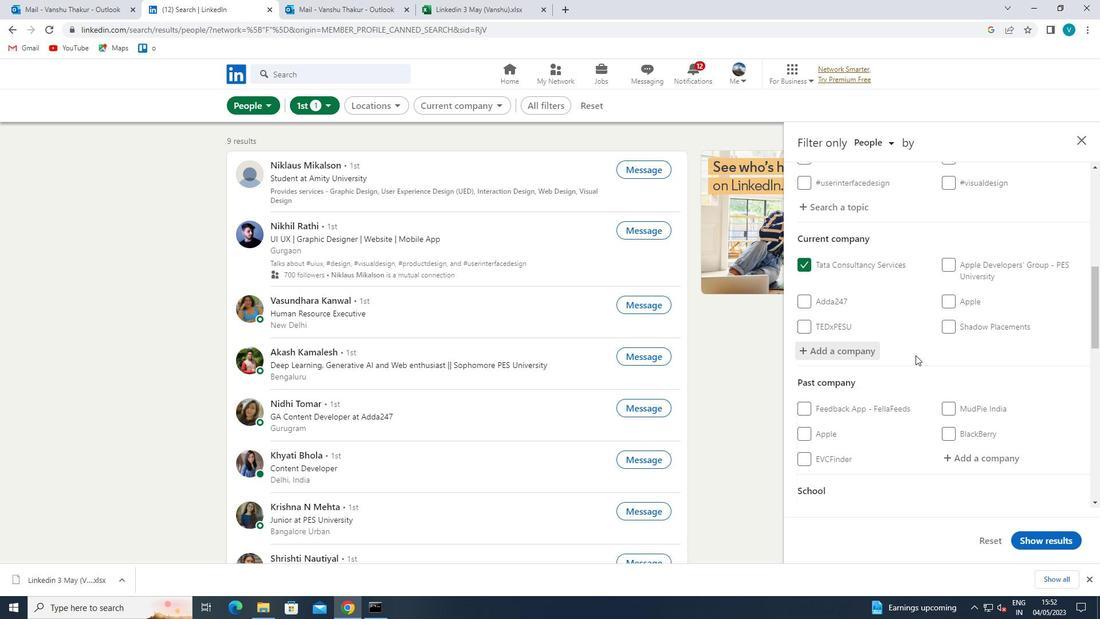 
Action: Mouse scrolled (927, 345) with delta (0, 0)
Screenshot: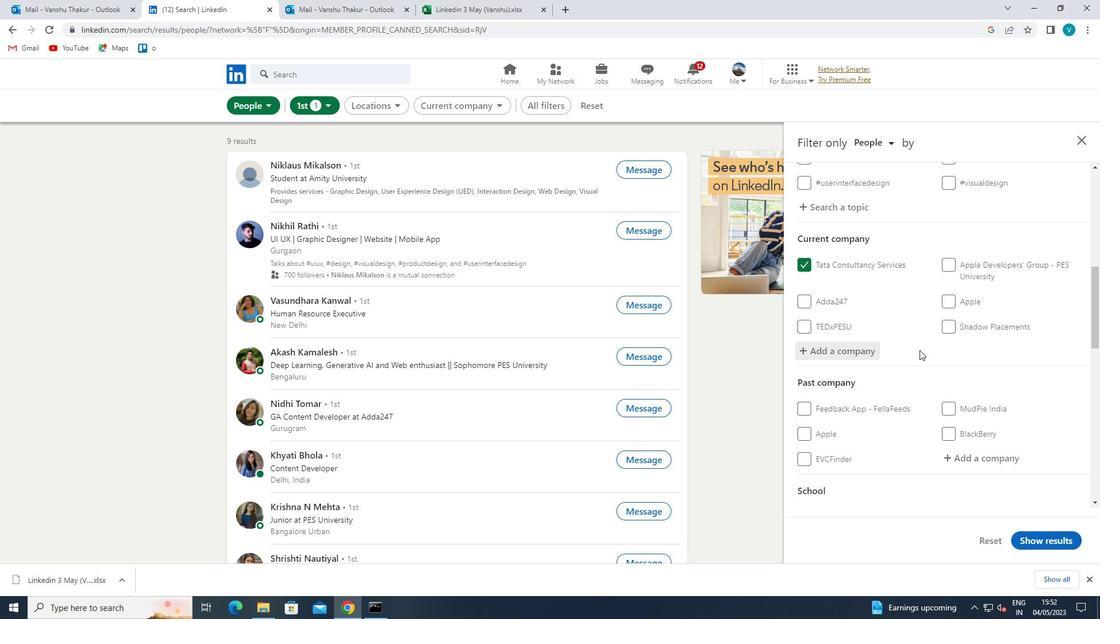 
Action: Mouse scrolled (927, 345) with delta (0, 0)
Screenshot: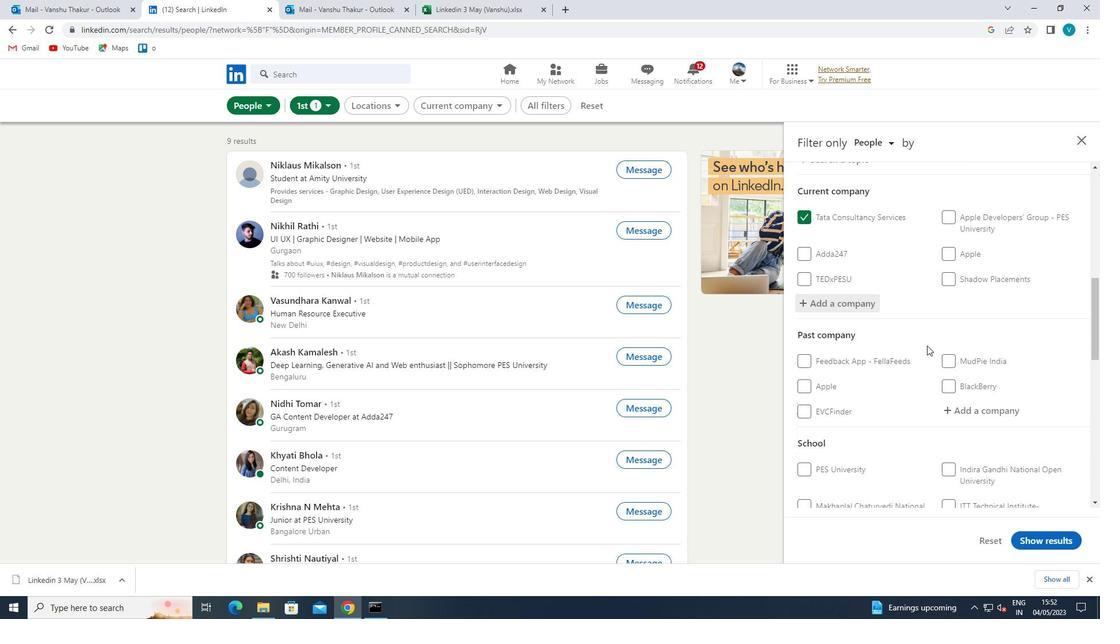 
Action: Mouse moved to (952, 369)
Screenshot: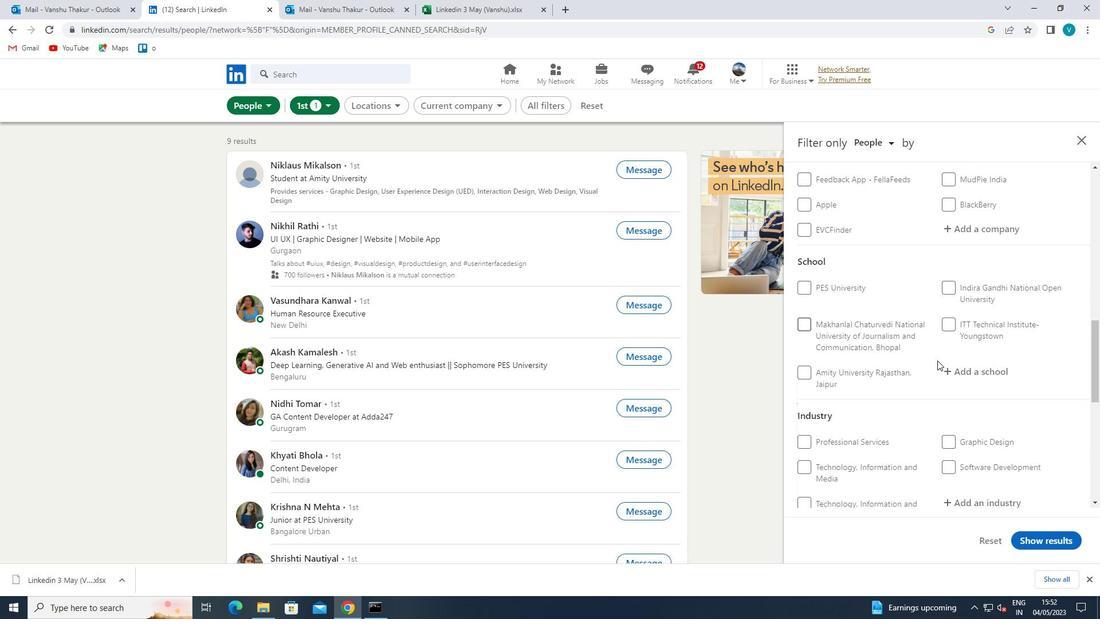 
Action: Mouse pressed left at (952, 369)
Screenshot: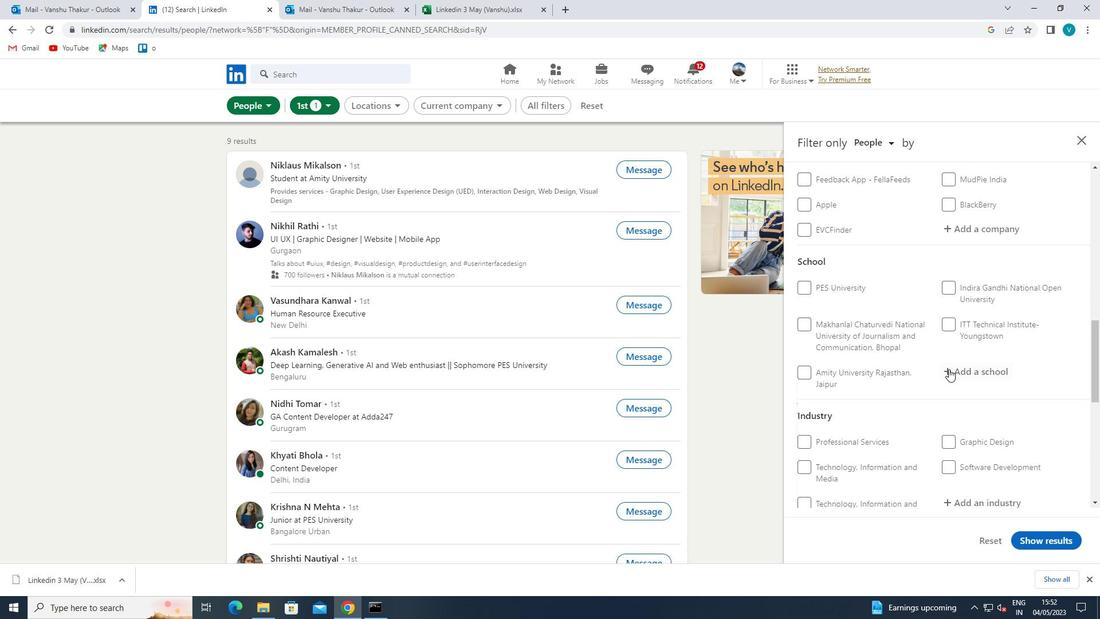 
Action: Mouse moved to (890, 336)
Screenshot: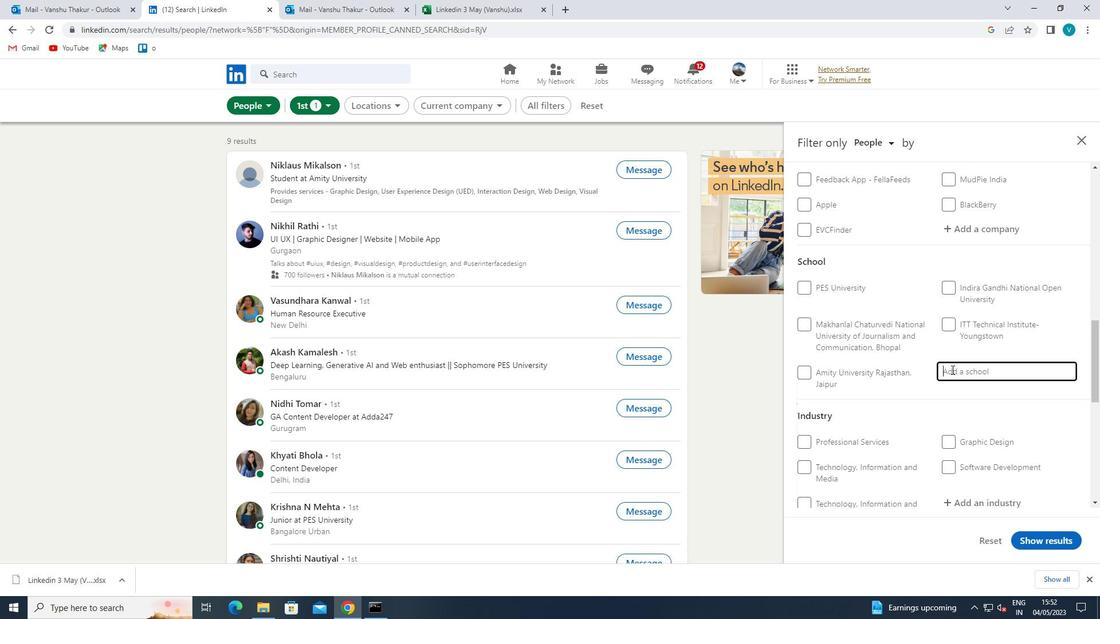
Action: Key pressed <Key.shift>ZION<Key.space><Key.shift>MATRICULATION
Screenshot: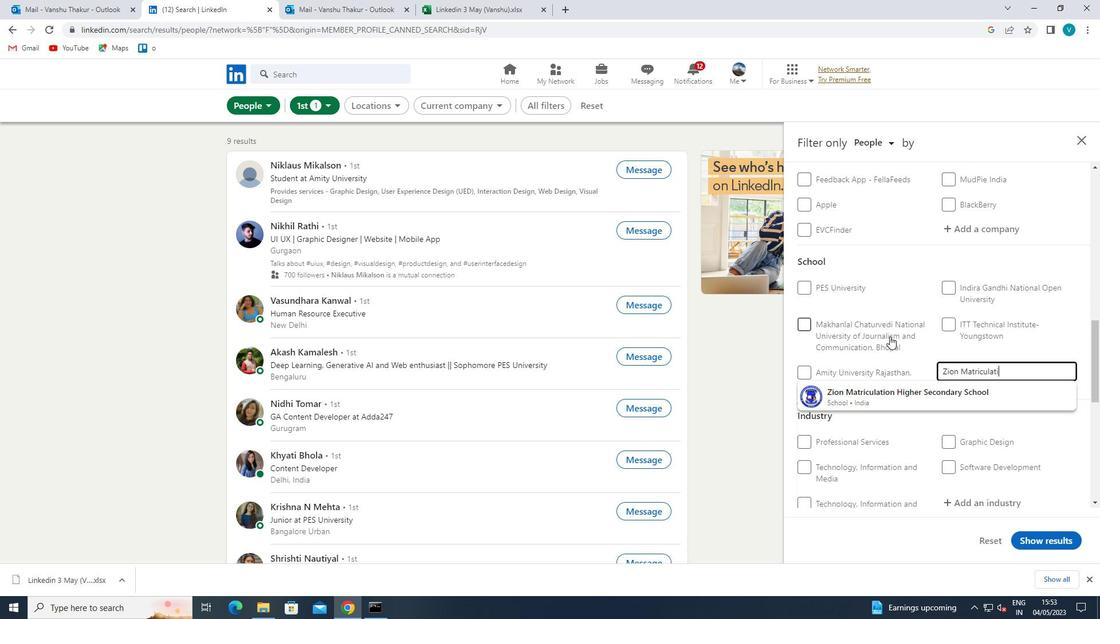 
Action: Mouse moved to (956, 399)
Screenshot: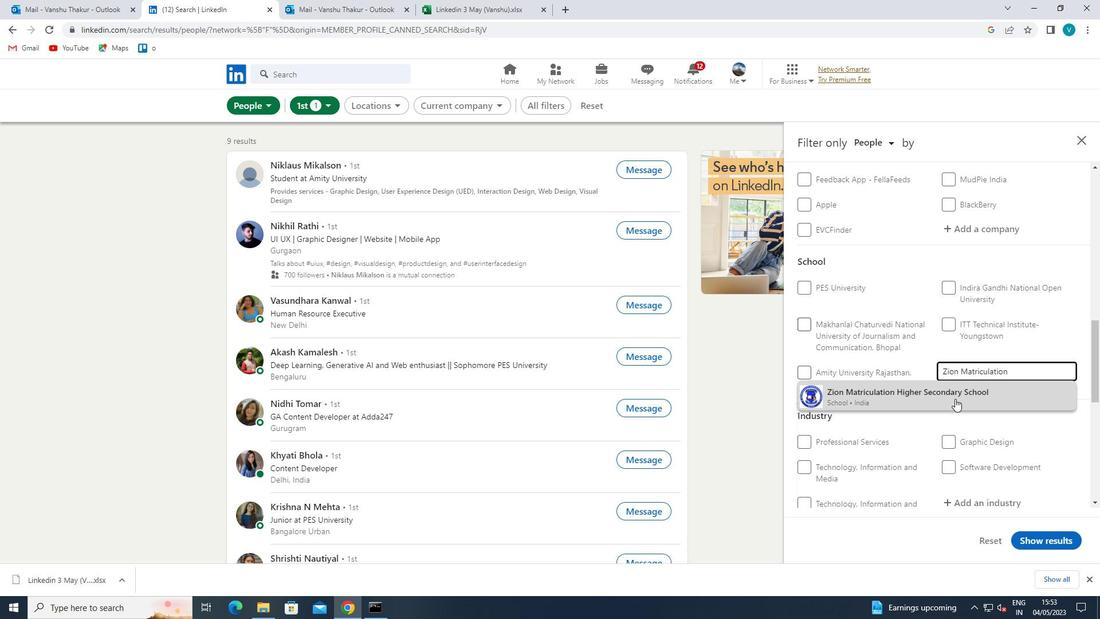 
Action: Mouse pressed left at (956, 399)
Screenshot: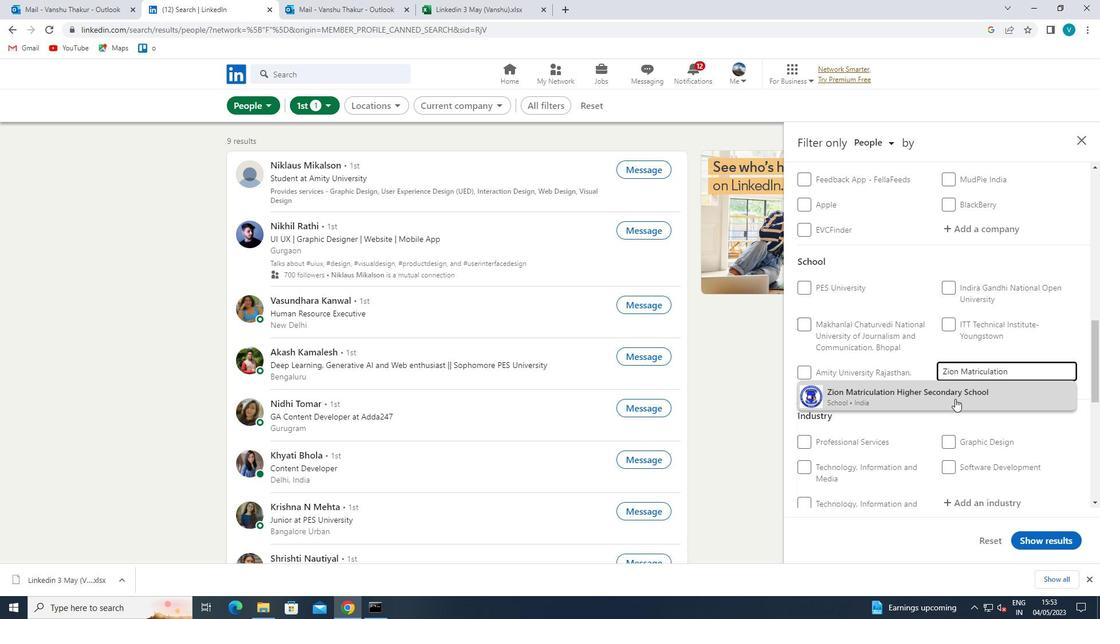 
Action: Mouse moved to (955, 398)
Screenshot: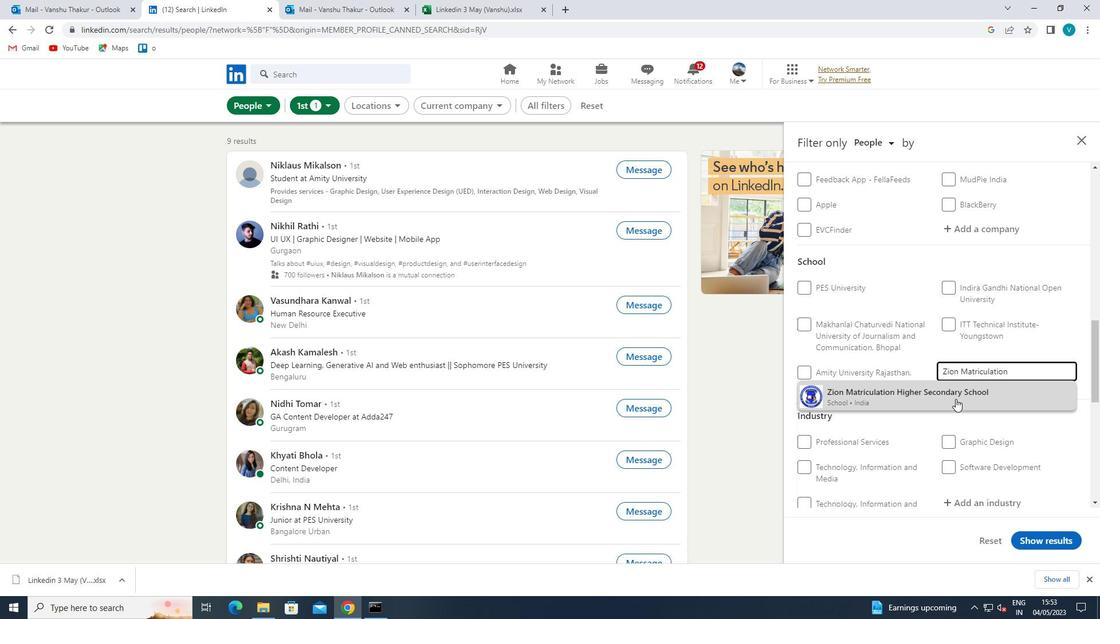 
Action: Mouse scrolled (955, 397) with delta (0, 0)
Screenshot: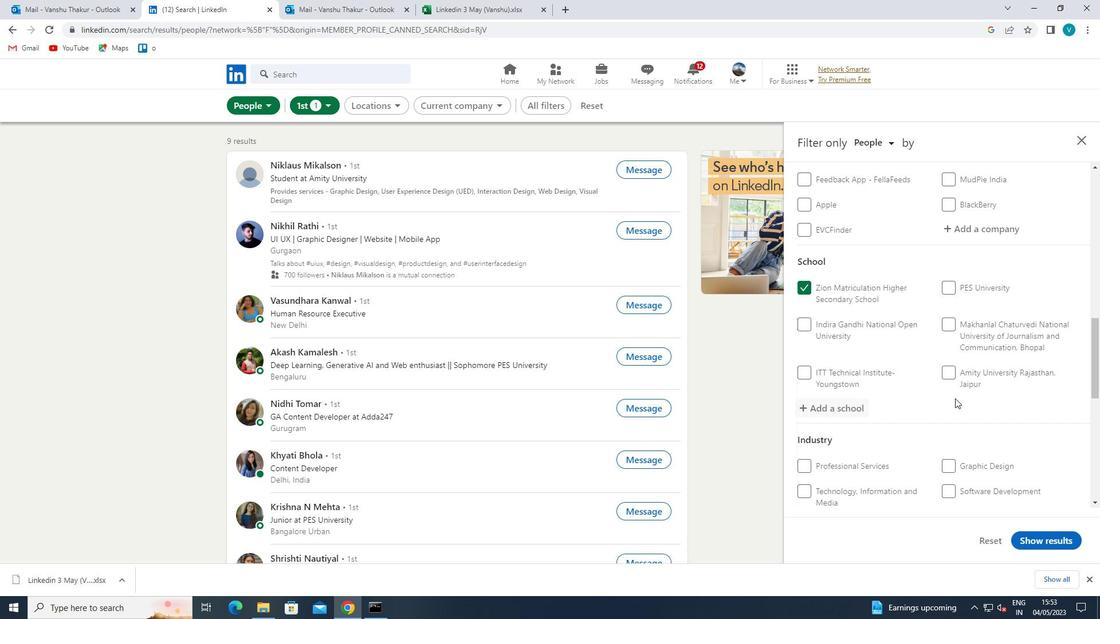 
Action: Mouse scrolled (955, 397) with delta (0, 0)
Screenshot: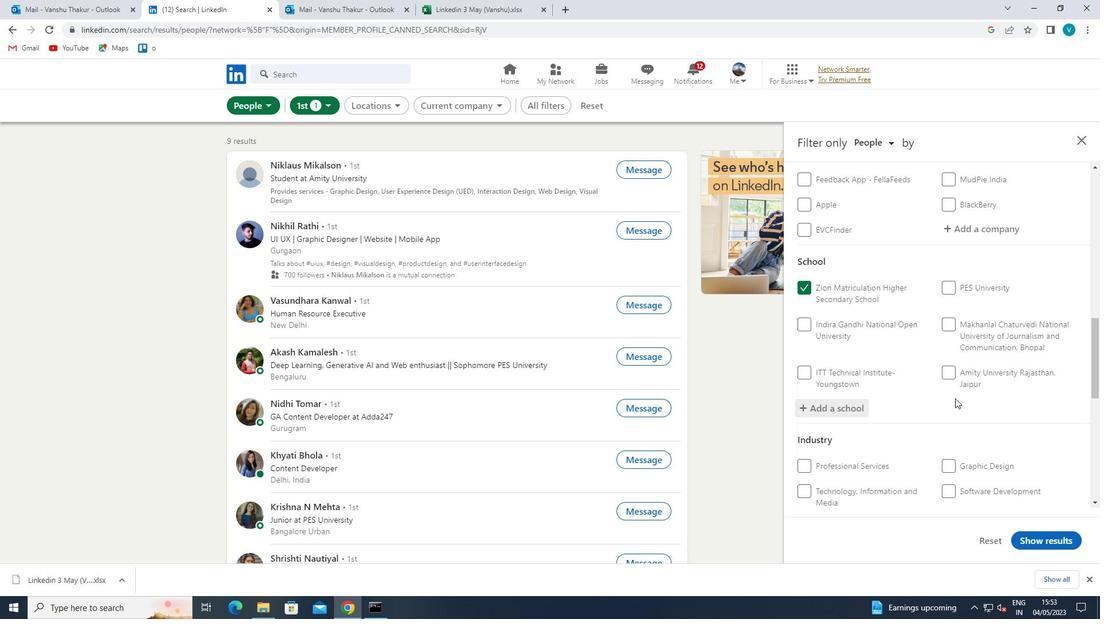 
Action: Mouse scrolled (955, 397) with delta (0, 0)
Screenshot: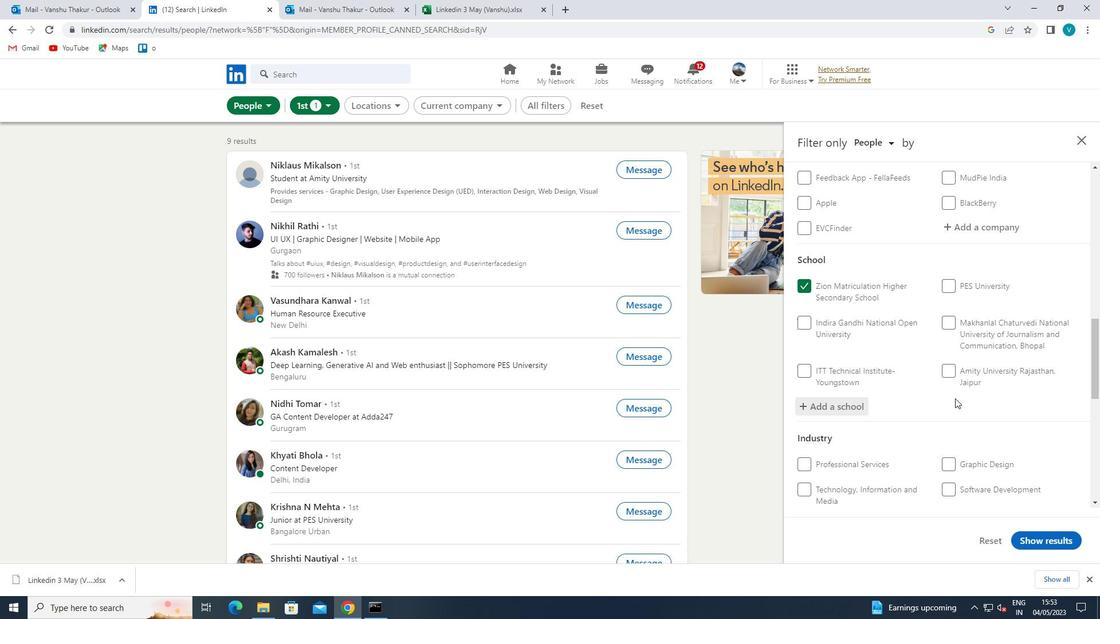
Action: Mouse moved to (959, 355)
Screenshot: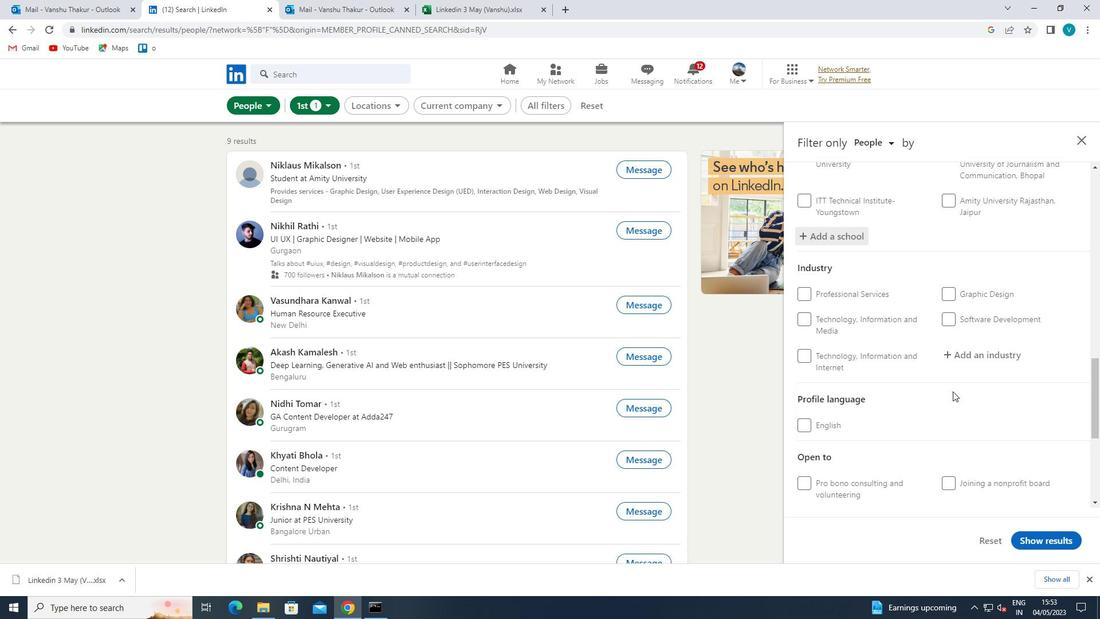 
Action: Mouse pressed left at (959, 355)
Screenshot: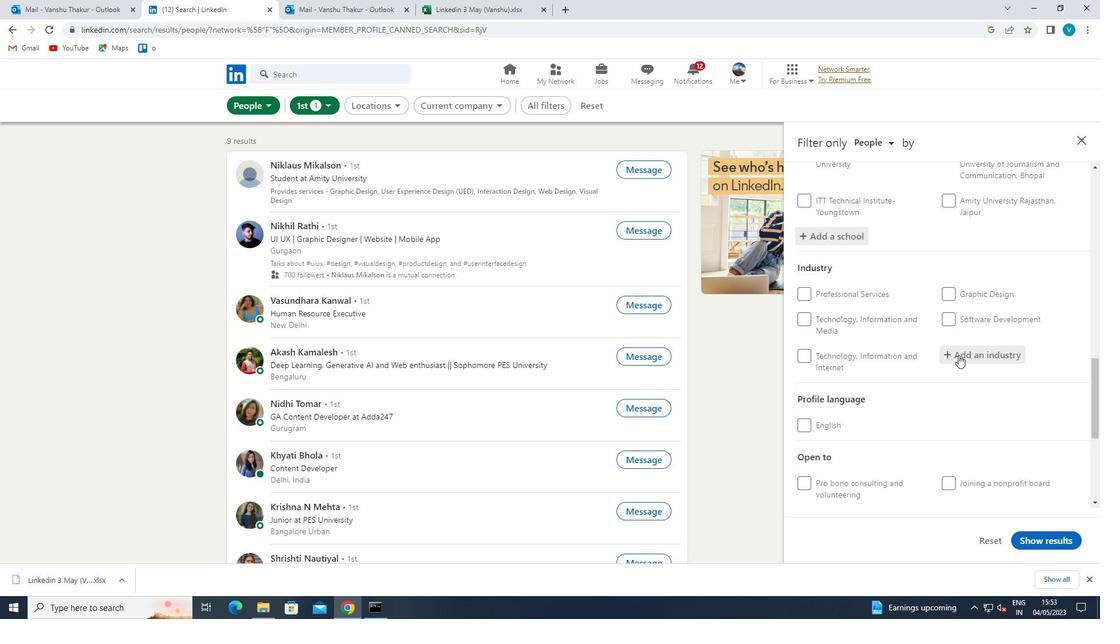 
Action: Mouse moved to (923, 326)
Screenshot: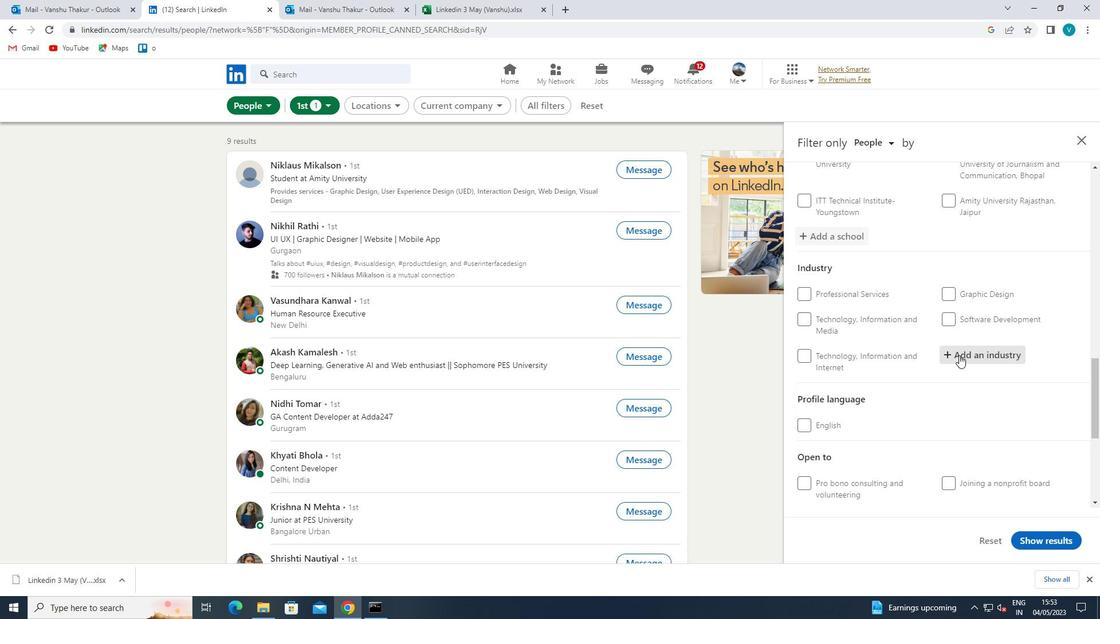 
Action: Key pressed <Key.shift>WHOLESALE
Screenshot: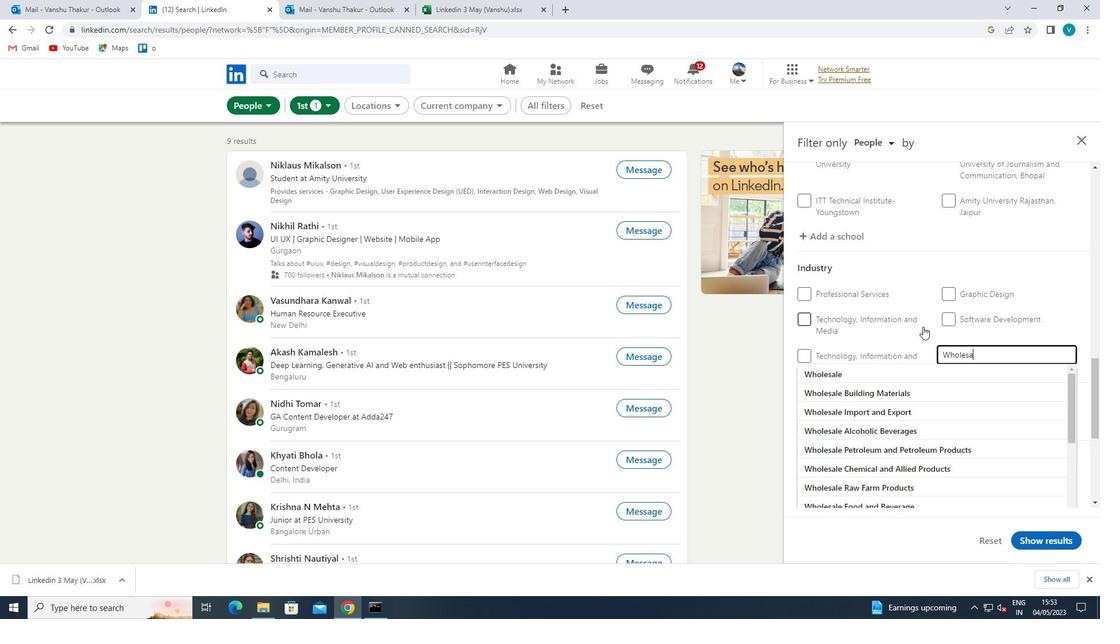 
Action: Mouse moved to (917, 337)
Screenshot: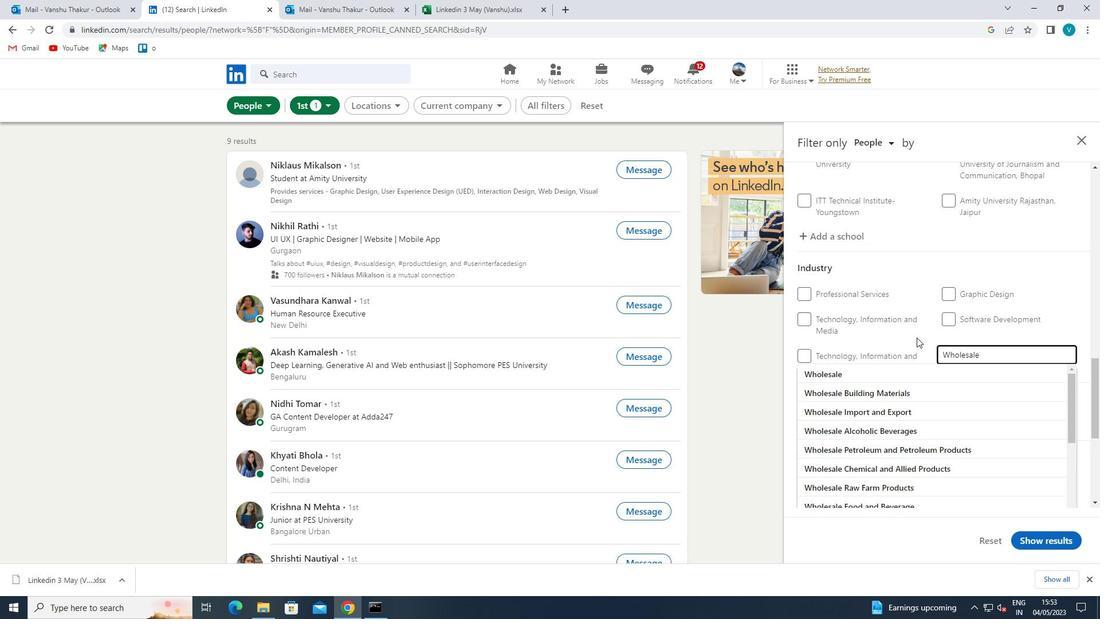 
Action: Key pressed <Key.space><Key.shift>FURNI
Screenshot: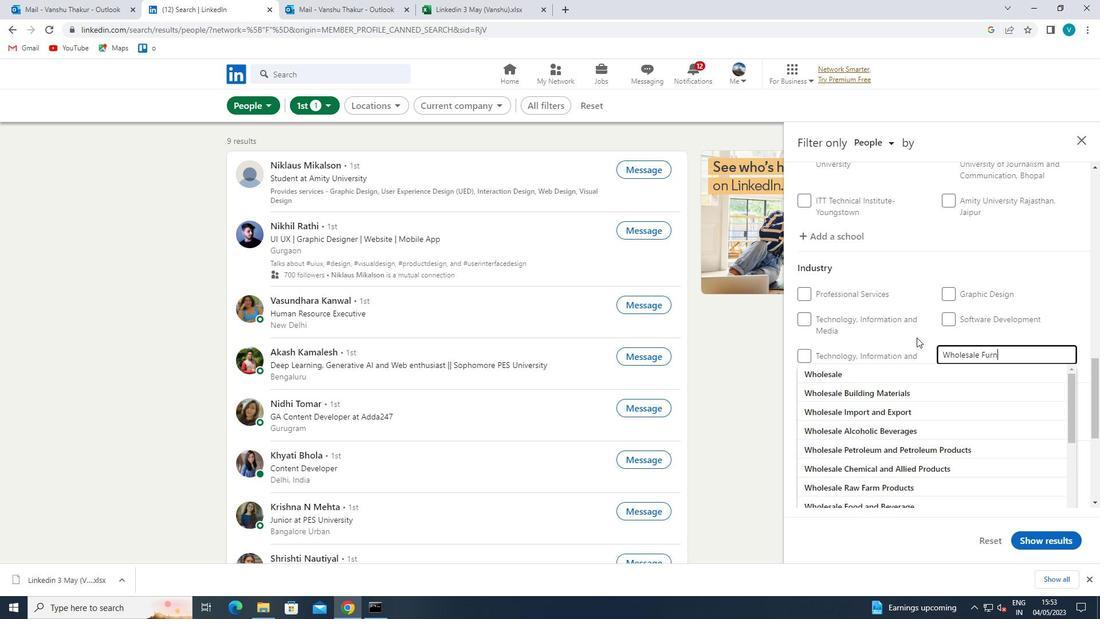 
Action: Mouse moved to (922, 371)
Screenshot: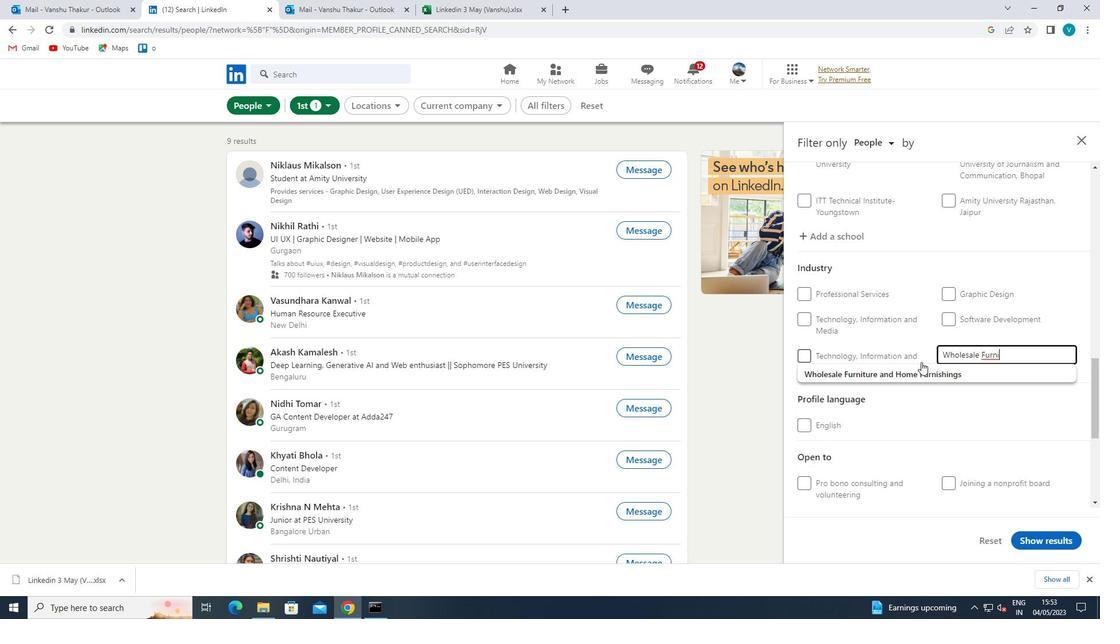 
Action: Mouse pressed left at (922, 371)
Screenshot: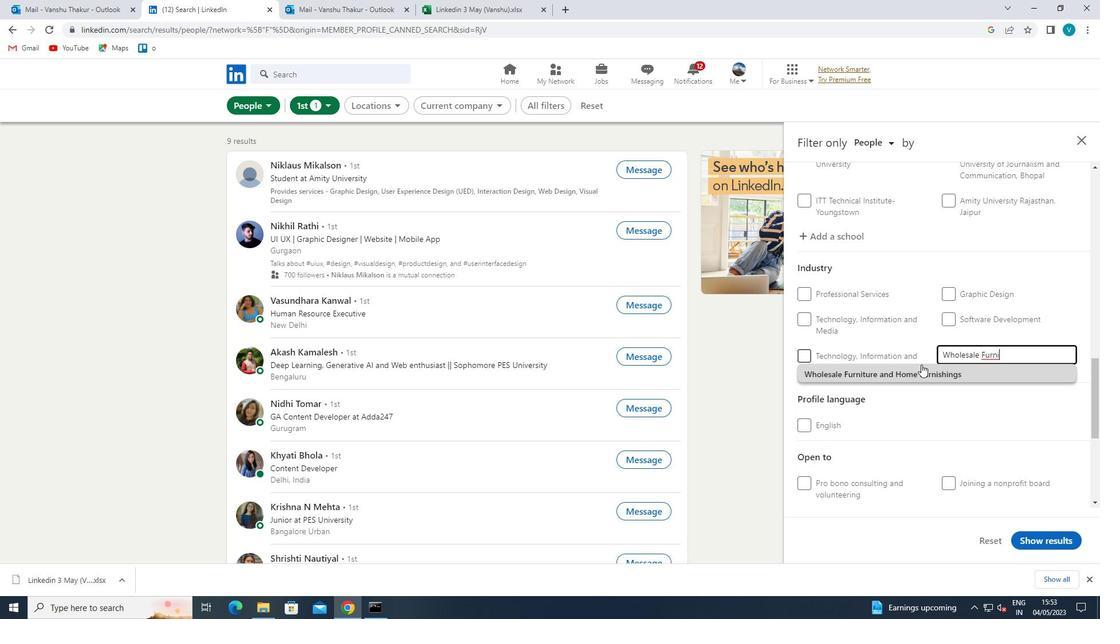 
Action: Mouse scrolled (922, 371) with delta (0, 0)
Screenshot: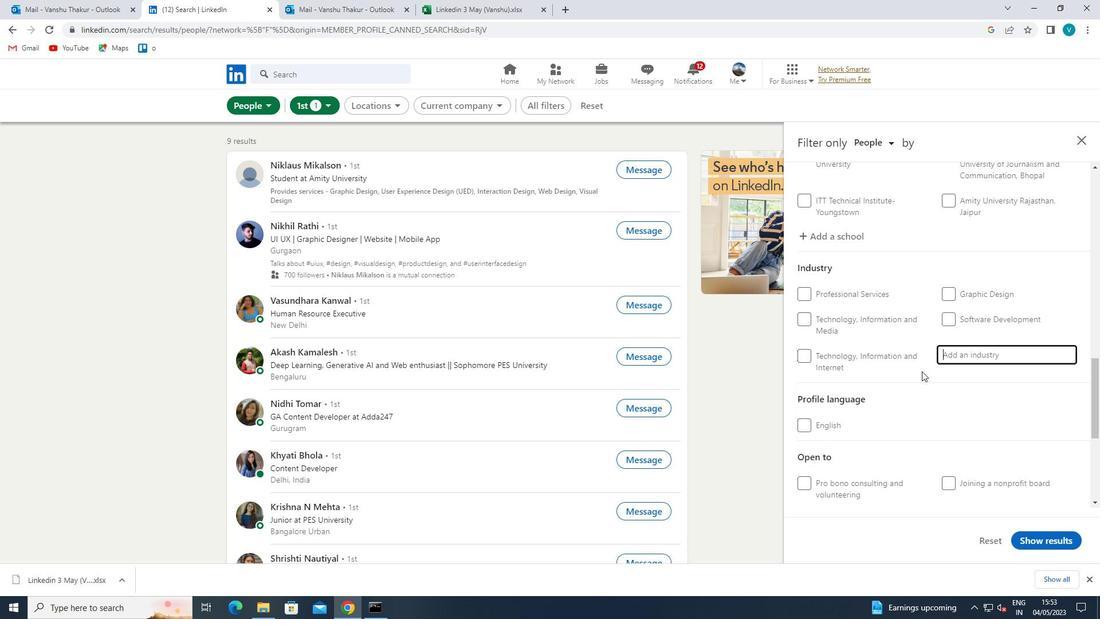 
Action: Mouse scrolled (922, 371) with delta (0, 0)
Screenshot: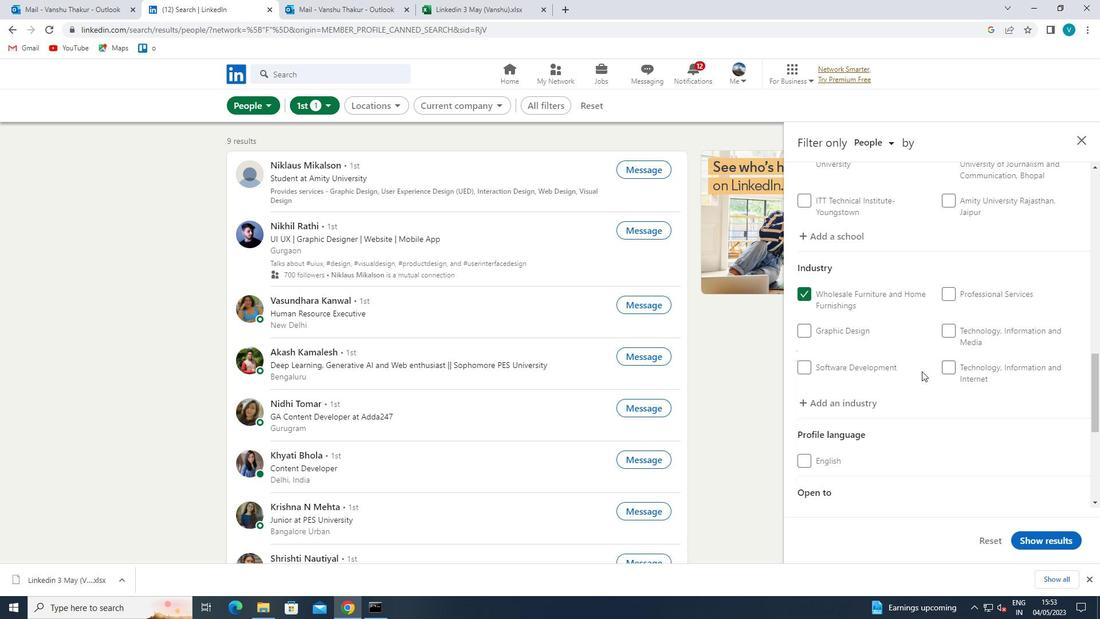 
Action: Mouse moved to (922, 372)
Screenshot: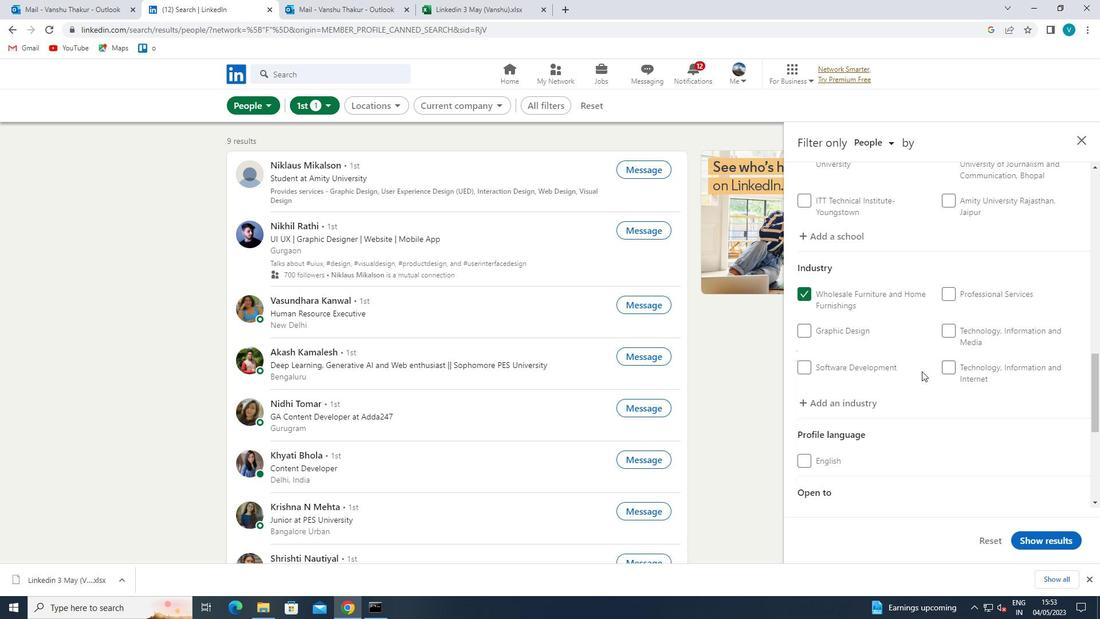 
Action: Mouse scrolled (922, 371) with delta (0, 0)
Screenshot: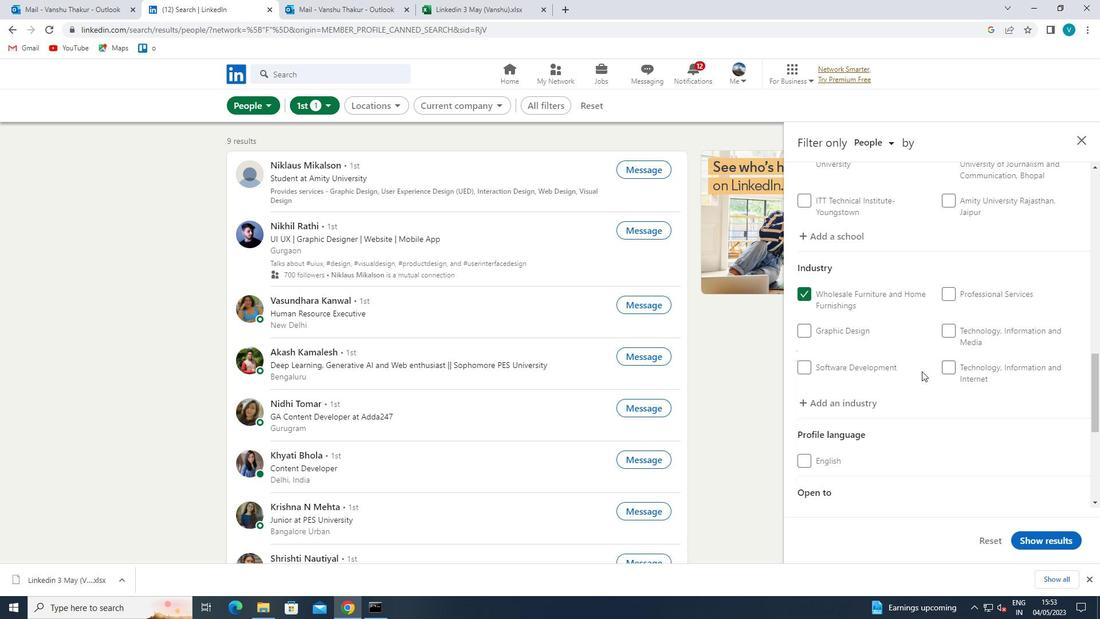 
Action: Mouse moved to (922, 372)
Screenshot: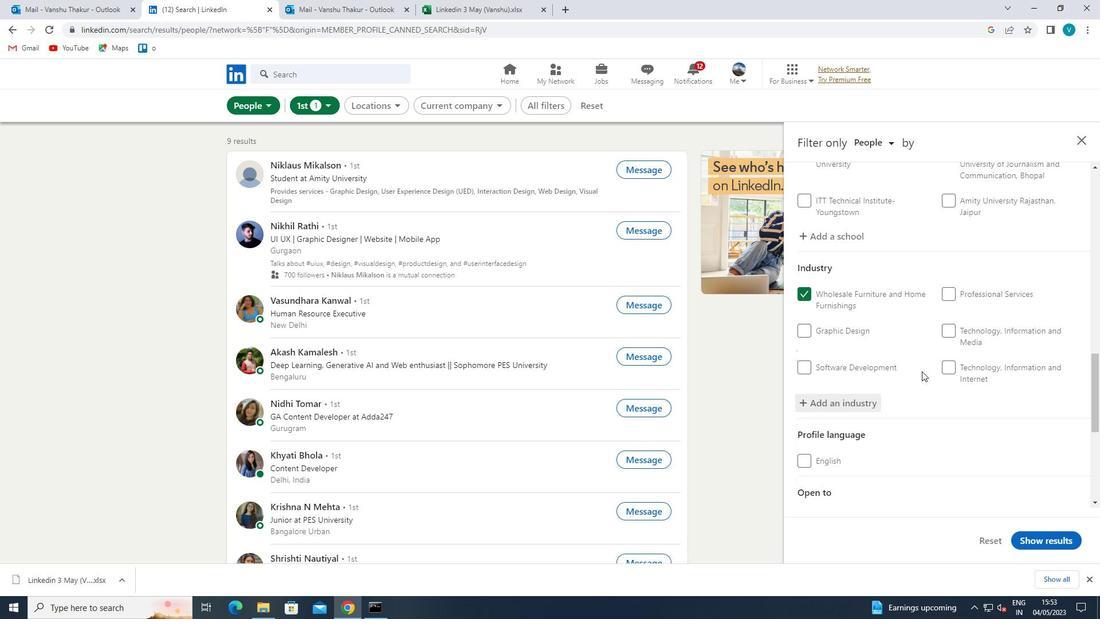
Action: Mouse scrolled (922, 372) with delta (0, 0)
Screenshot: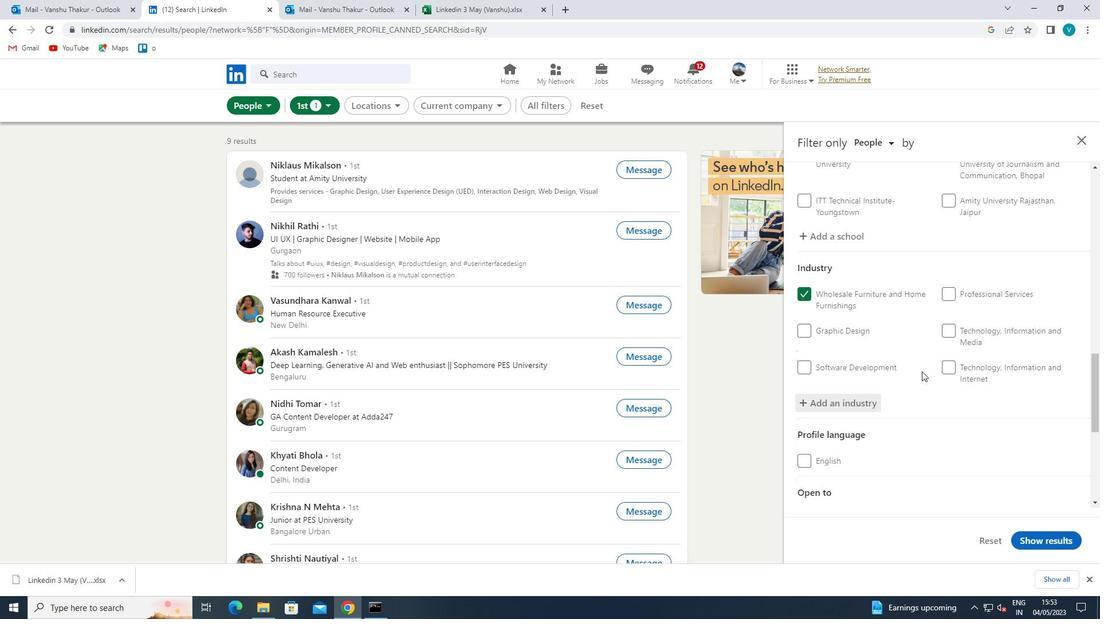 
Action: Mouse moved to (922, 374)
Screenshot: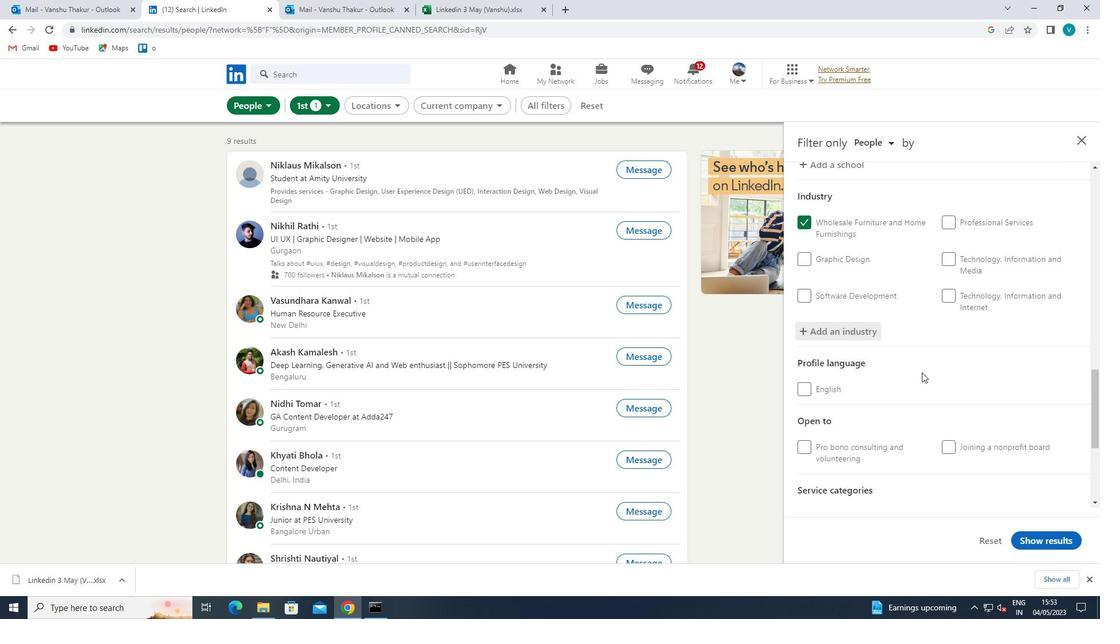 
Action: Mouse scrolled (922, 373) with delta (0, 0)
Screenshot: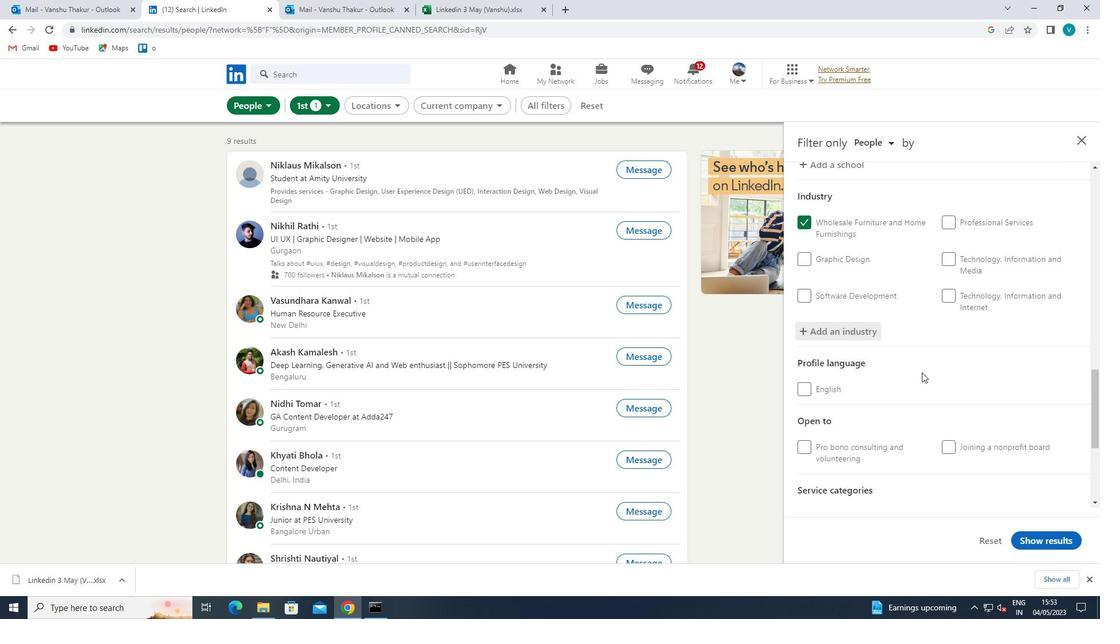 
Action: Mouse moved to (974, 353)
Screenshot: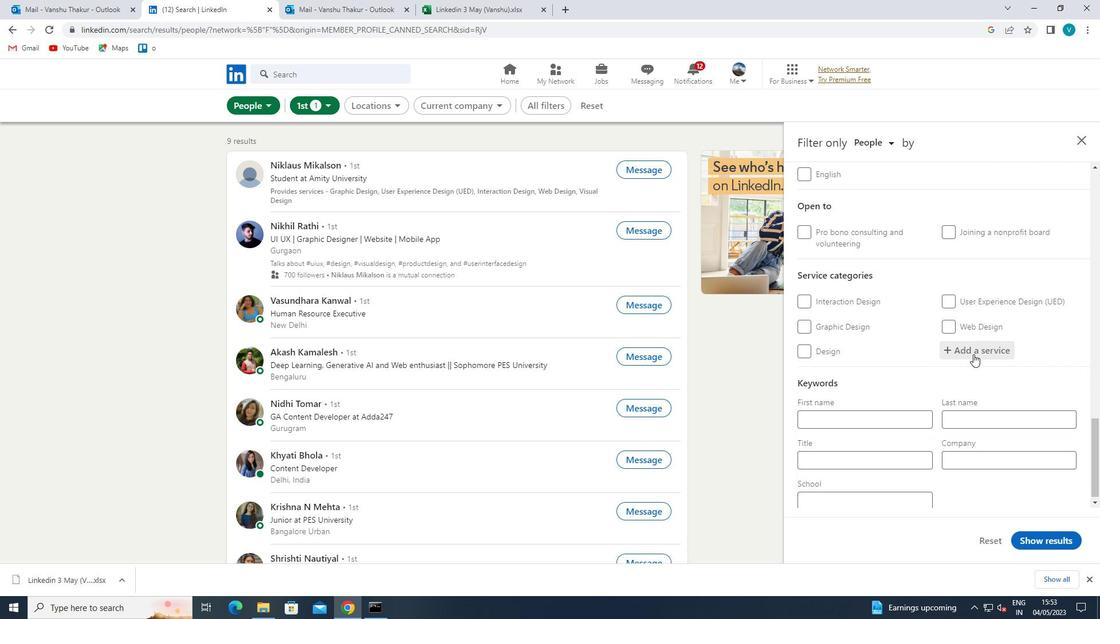
Action: Mouse pressed left at (974, 353)
Screenshot: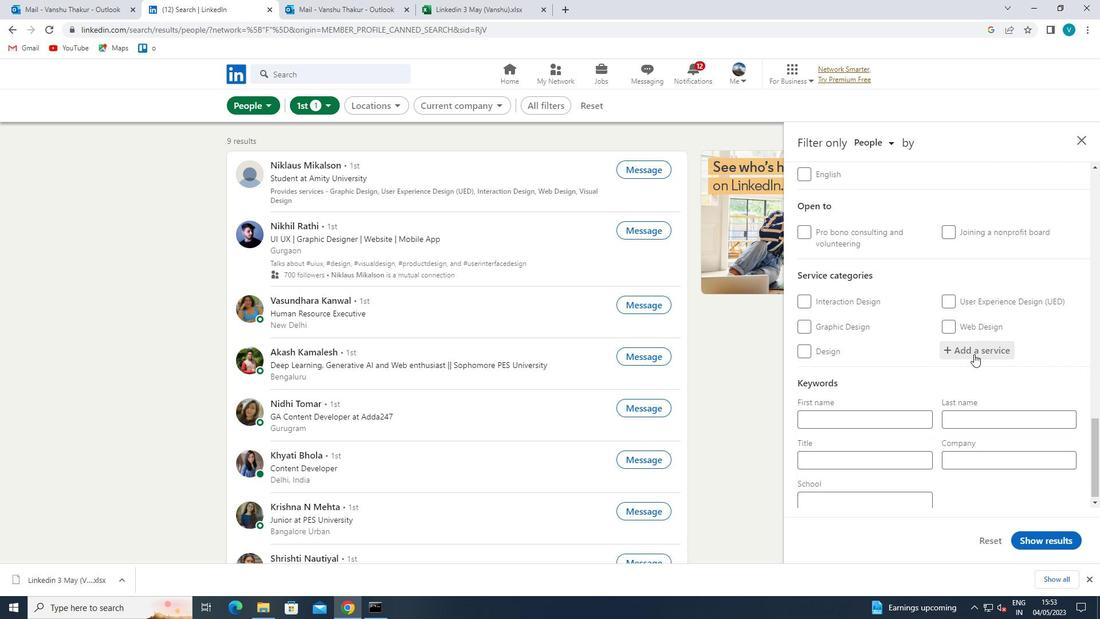 
Action: Key pressed <Key.shift>COPYWRITING
Screenshot: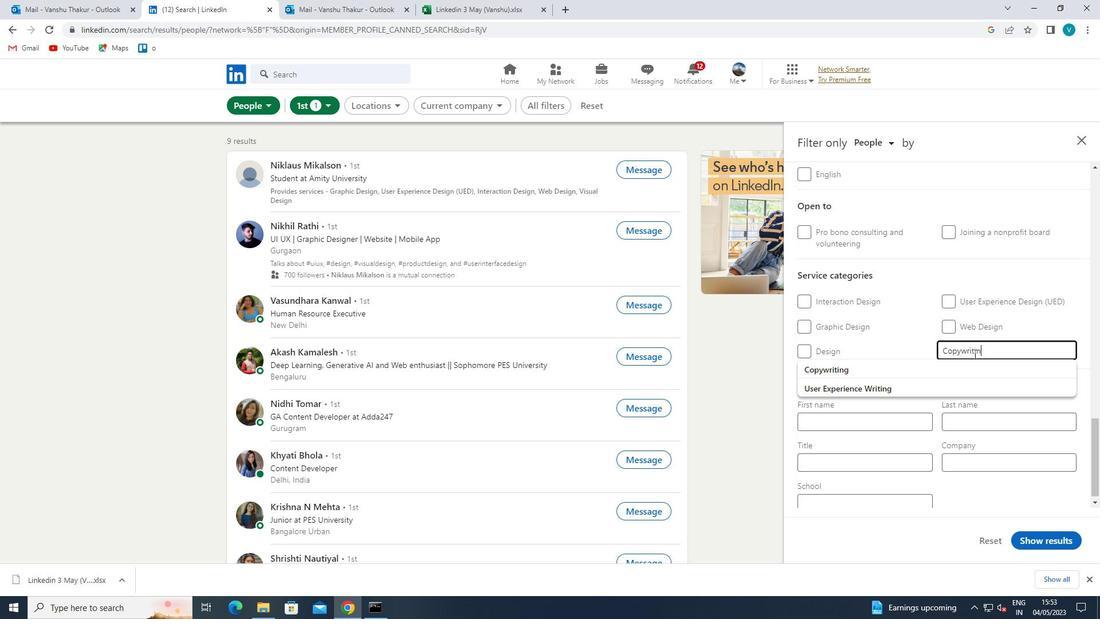 
Action: Mouse moved to (949, 368)
Screenshot: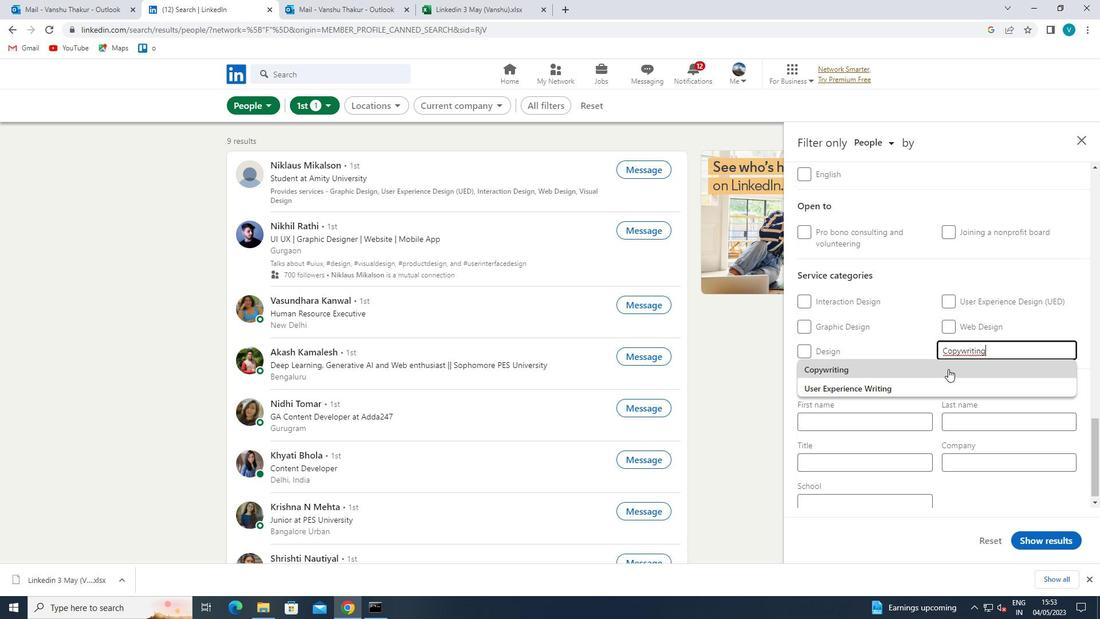 
Action: Mouse pressed left at (949, 368)
Screenshot: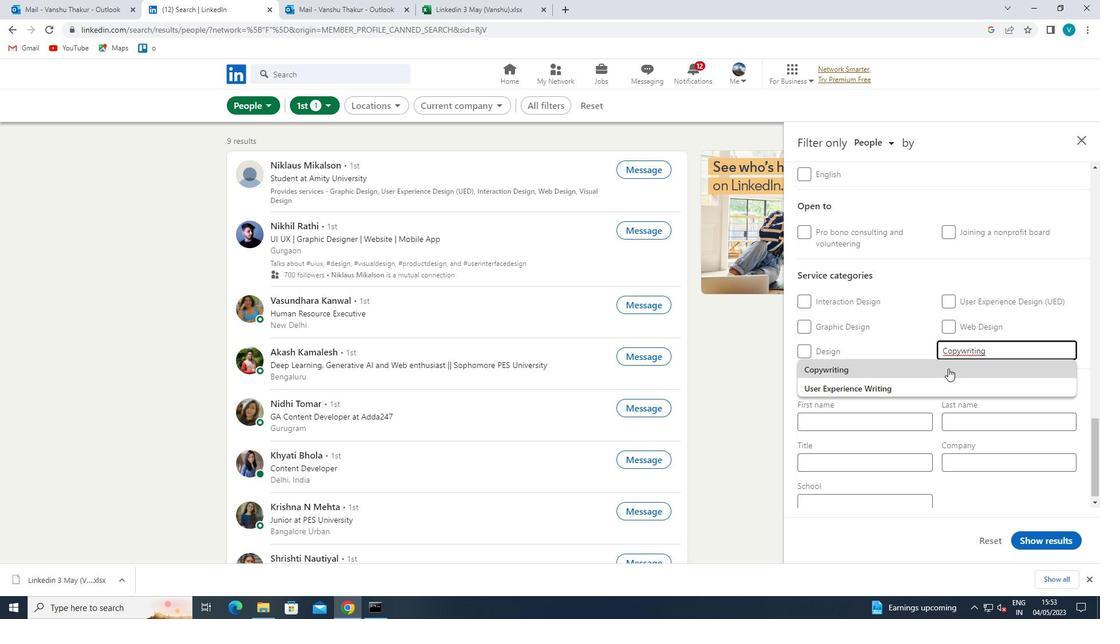 
Action: Mouse scrolled (949, 368) with delta (0, 0)
Screenshot: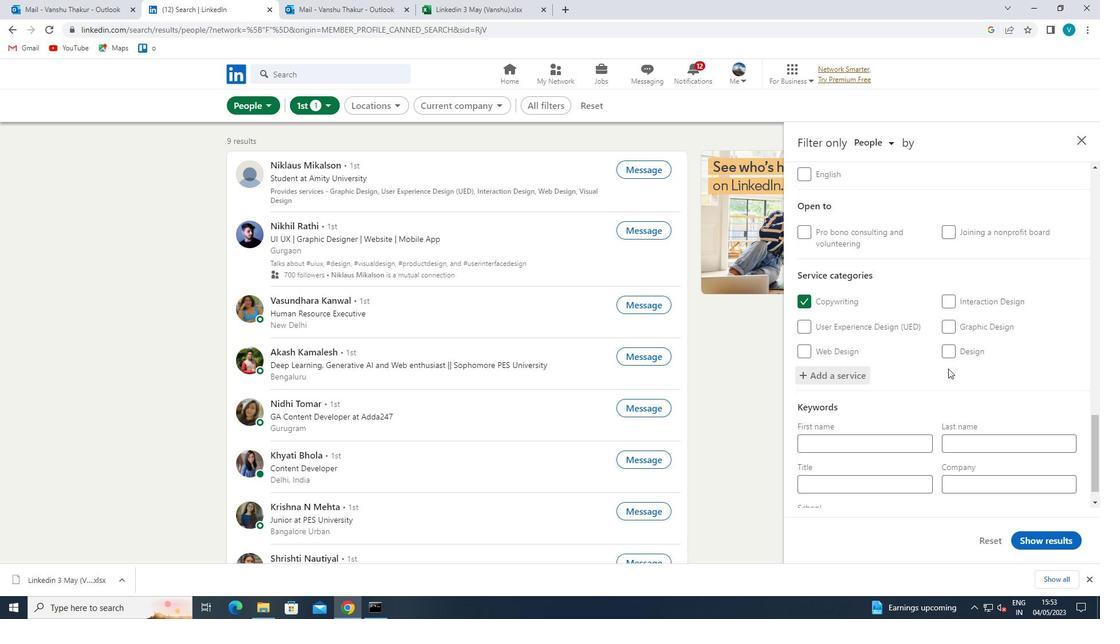 
Action: Mouse scrolled (949, 368) with delta (0, 0)
Screenshot: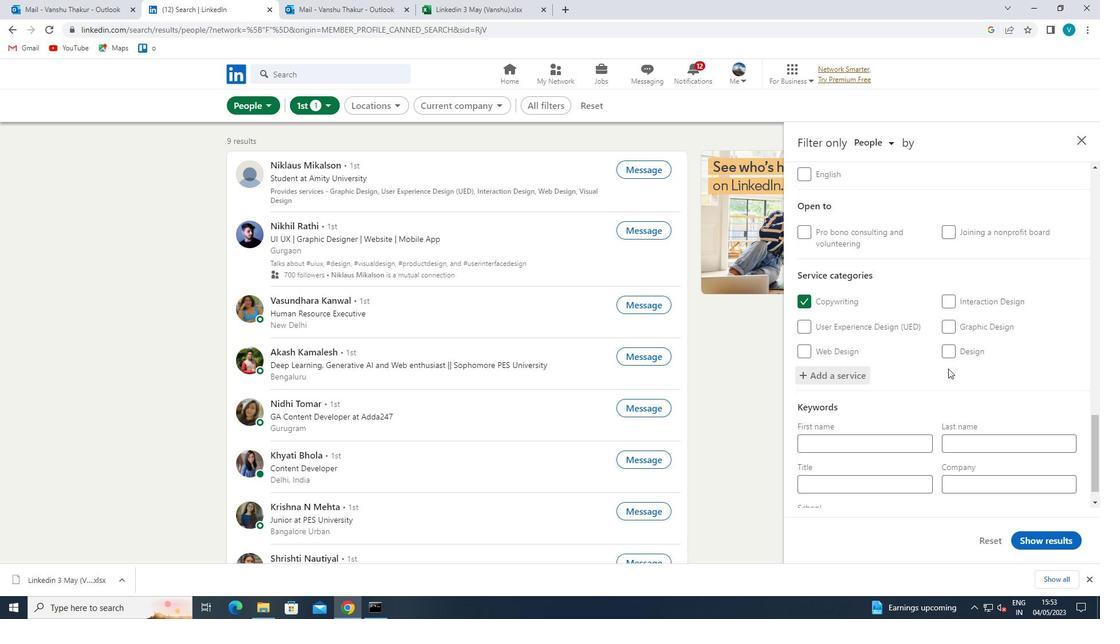 
Action: Mouse scrolled (949, 368) with delta (0, 0)
Screenshot: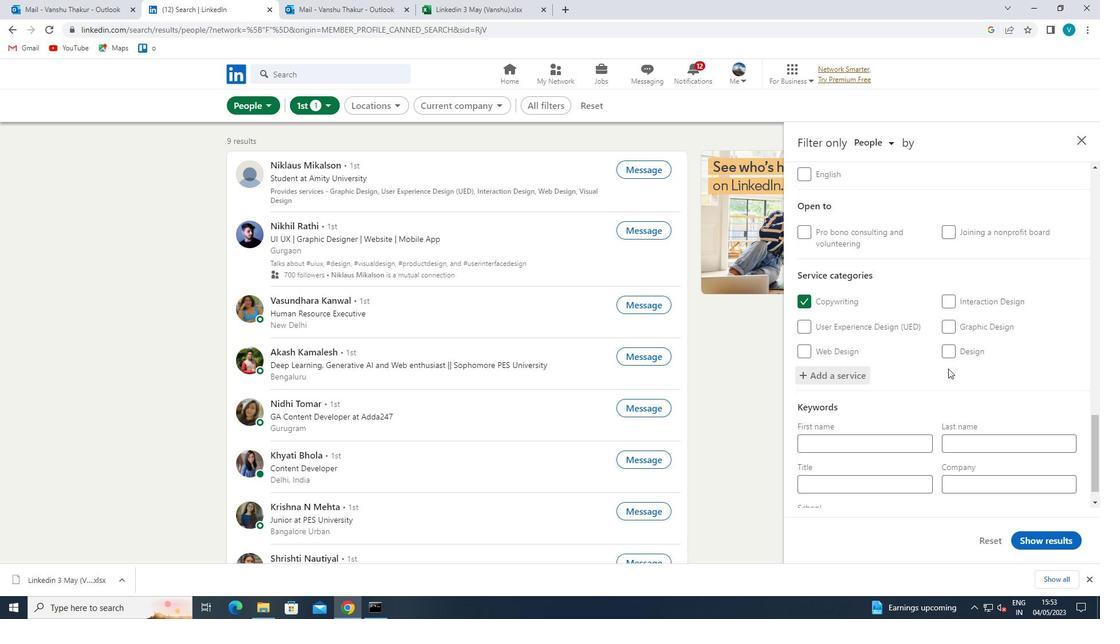 
Action: Mouse moved to (915, 448)
Screenshot: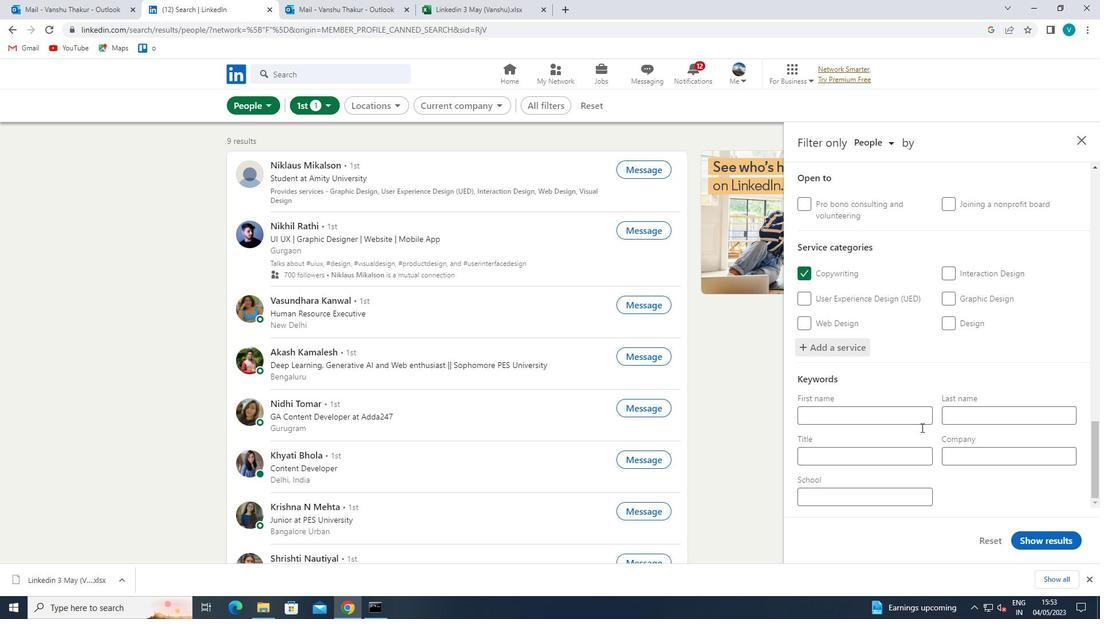 
Action: Mouse pressed left at (915, 448)
Screenshot: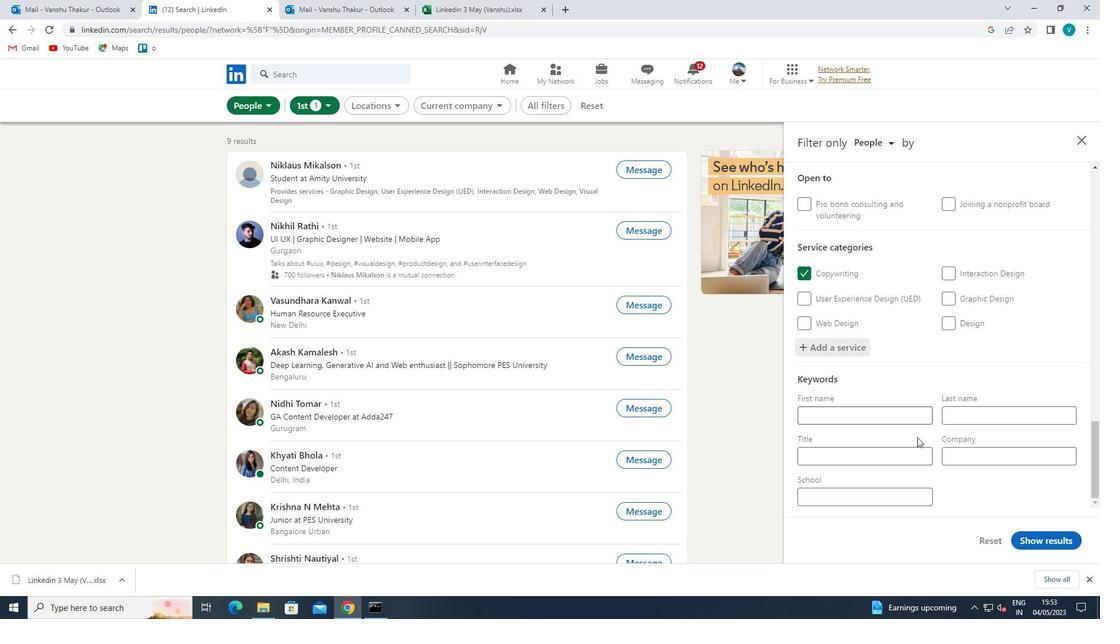 
Action: Mouse moved to (915, 450)
Screenshot: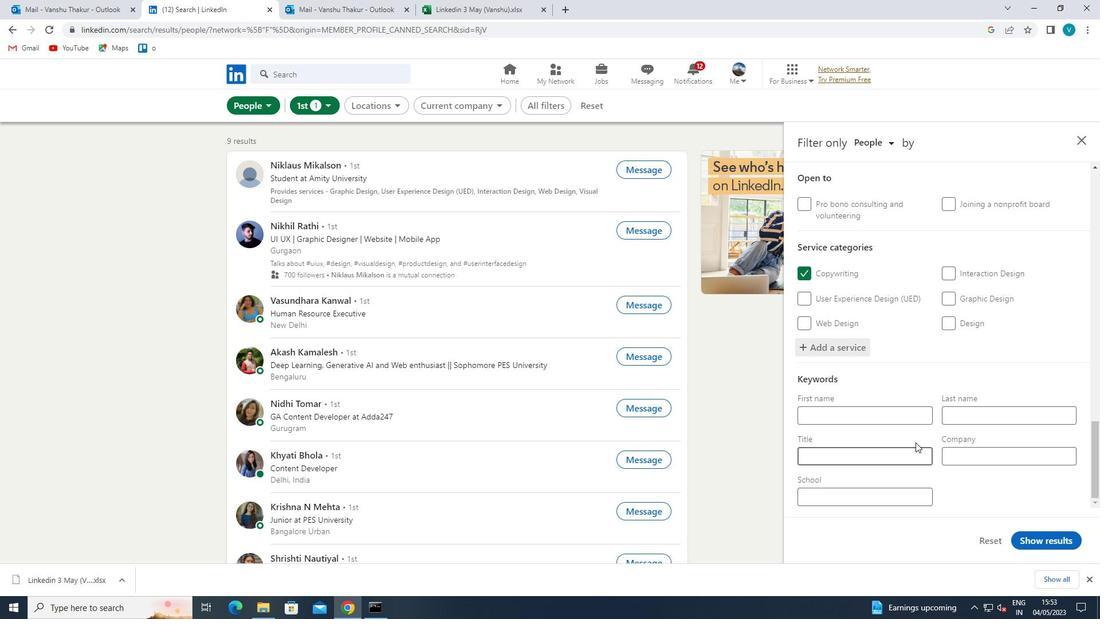 
Action: Key pressed <Key.shift>ACCOUNTING<Key.space><Key.shift>STAFF
Screenshot: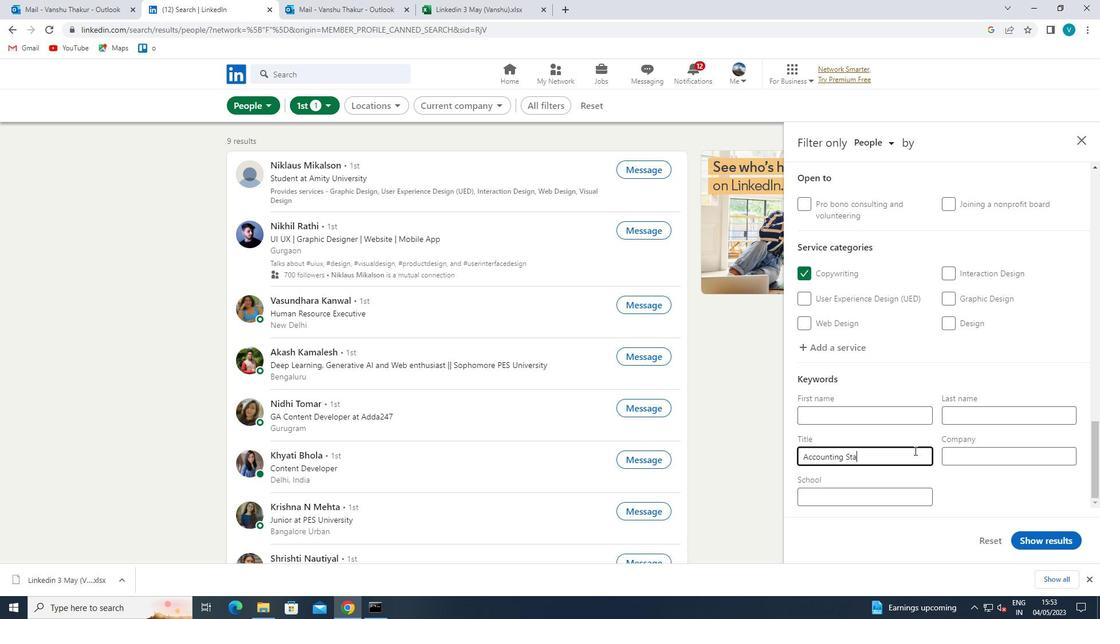 
Action: Mouse moved to (1028, 533)
Screenshot: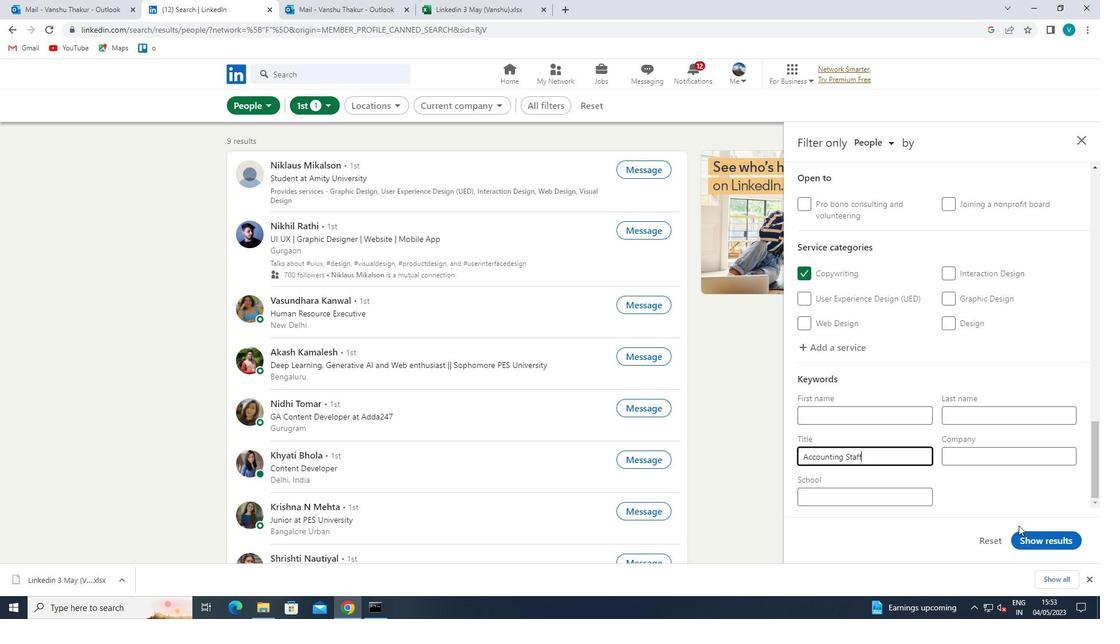 
Action: Mouse pressed left at (1028, 533)
Screenshot: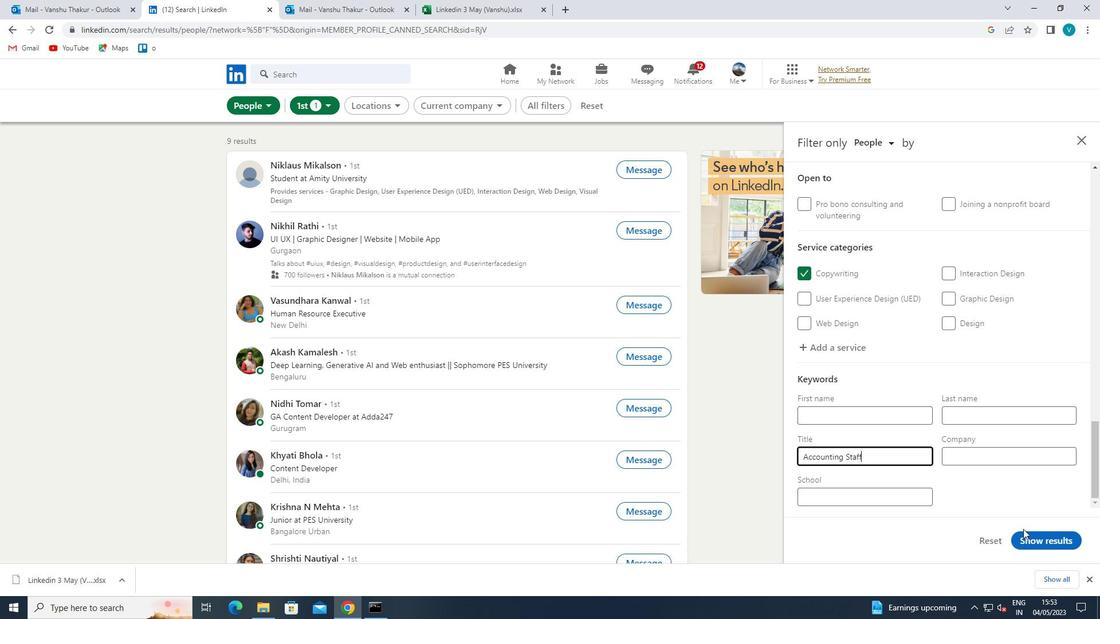 
